Task: Provide the 2023 Victory Lane Racing Xfinity Series picks for the track "Sonoma Raceway".
Action: Mouse moved to (149, 318)
Screenshot: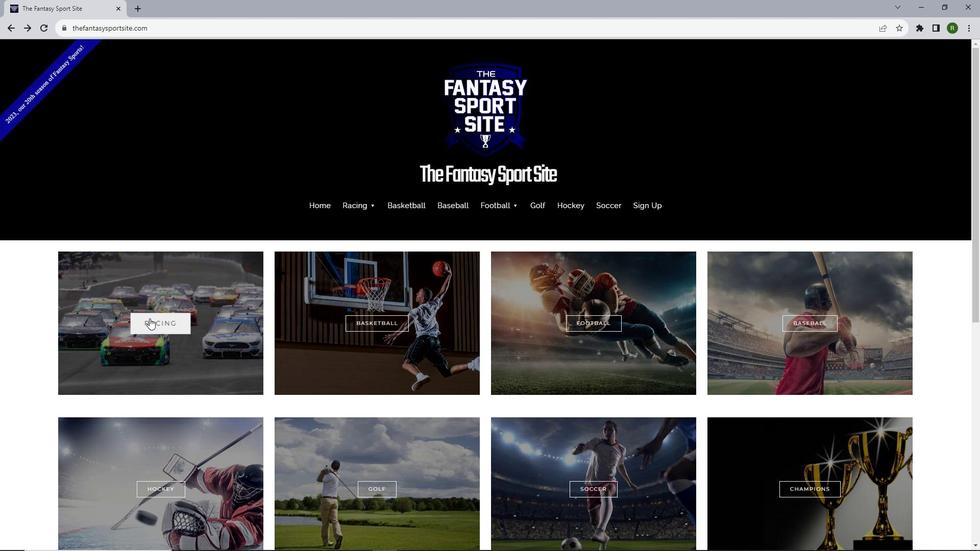 
Action: Mouse pressed left at (149, 318)
Screenshot: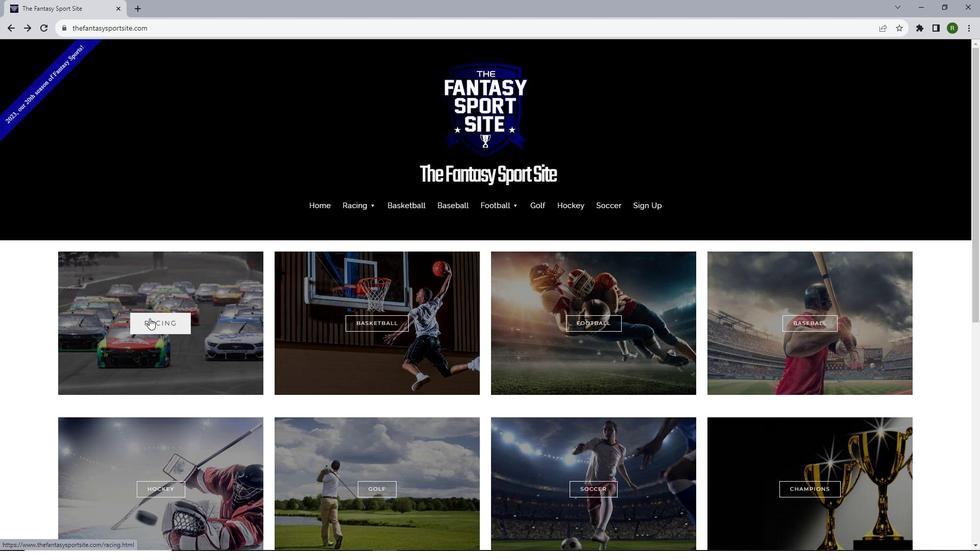 
Action: Mouse moved to (432, 353)
Screenshot: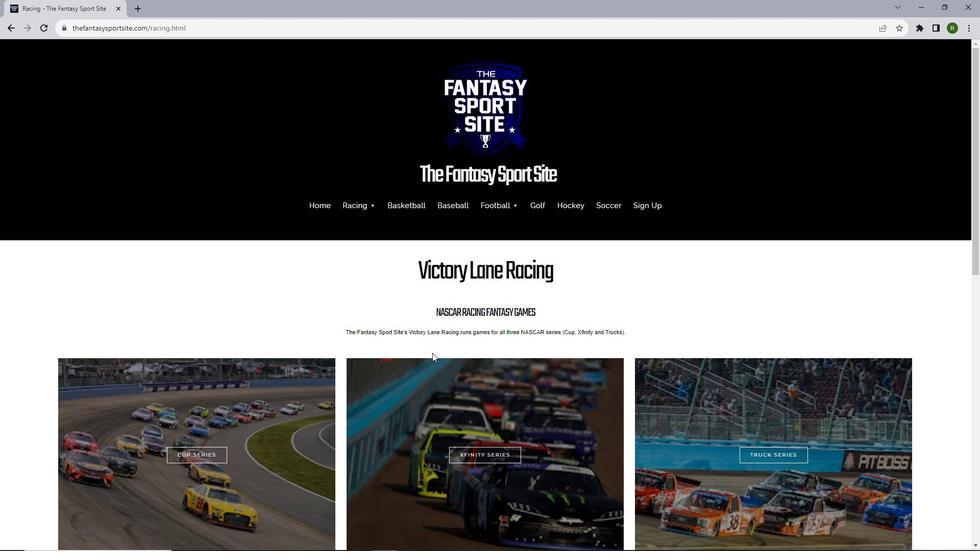 
Action: Mouse scrolled (432, 352) with delta (0, 0)
Screenshot: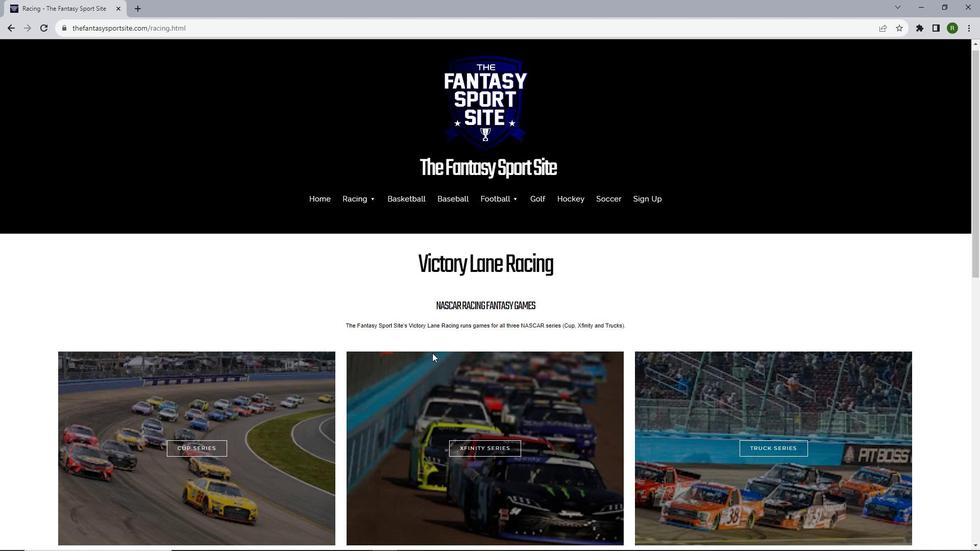 
Action: Mouse scrolled (432, 352) with delta (0, 0)
Screenshot: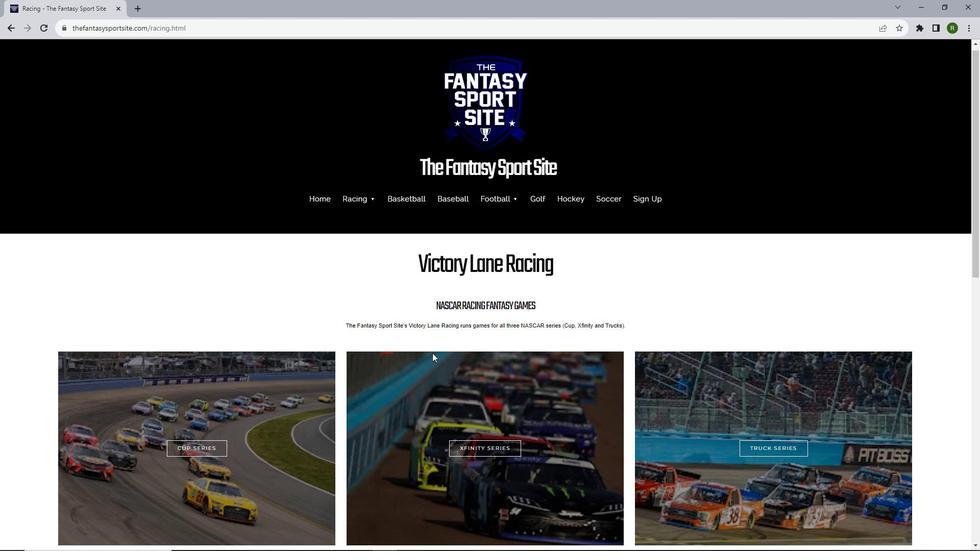 
Action: Mouse scrolled (432, 352) with delta (0, 0)
Screenshot: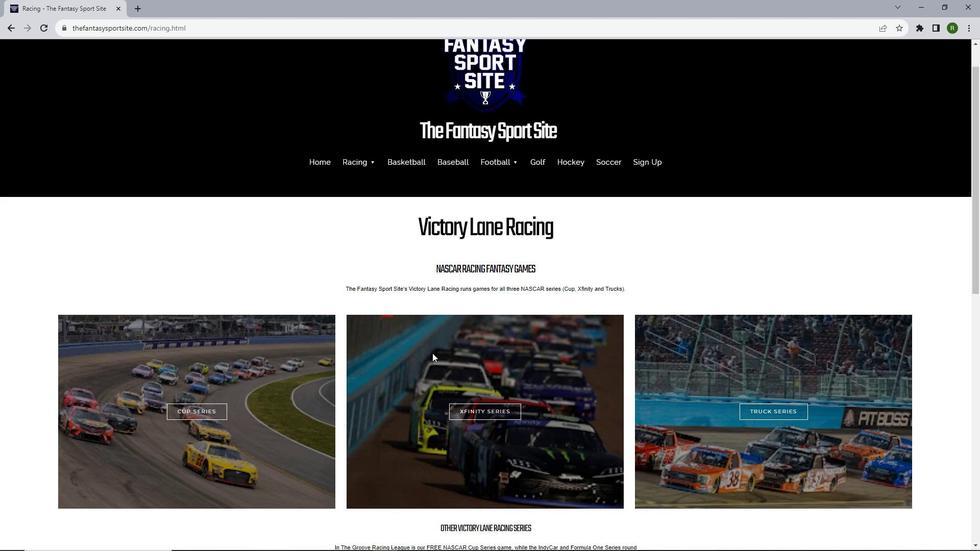 
Action: Mouse moved to (502, 295)
Screenshot: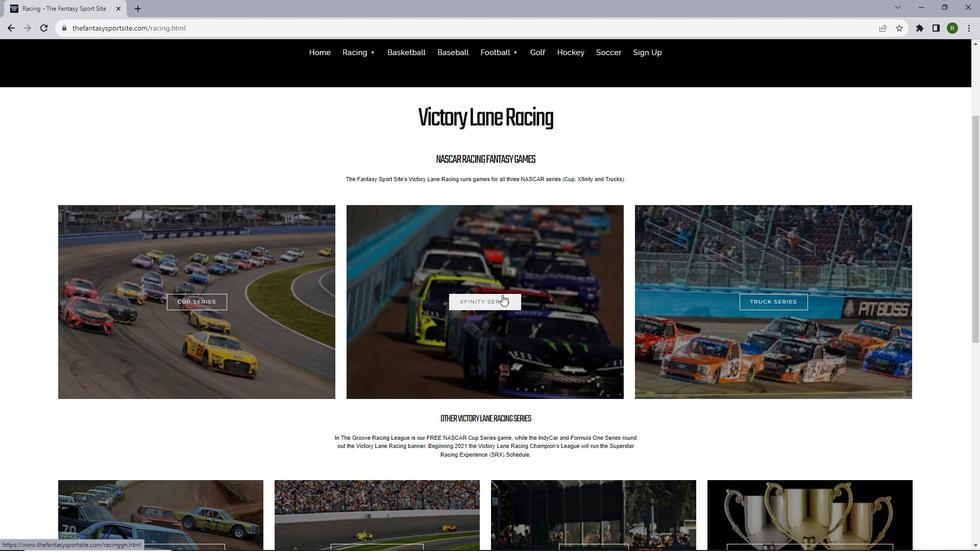 
Action: Mouse pressed left at (502, 295)
Screenshot: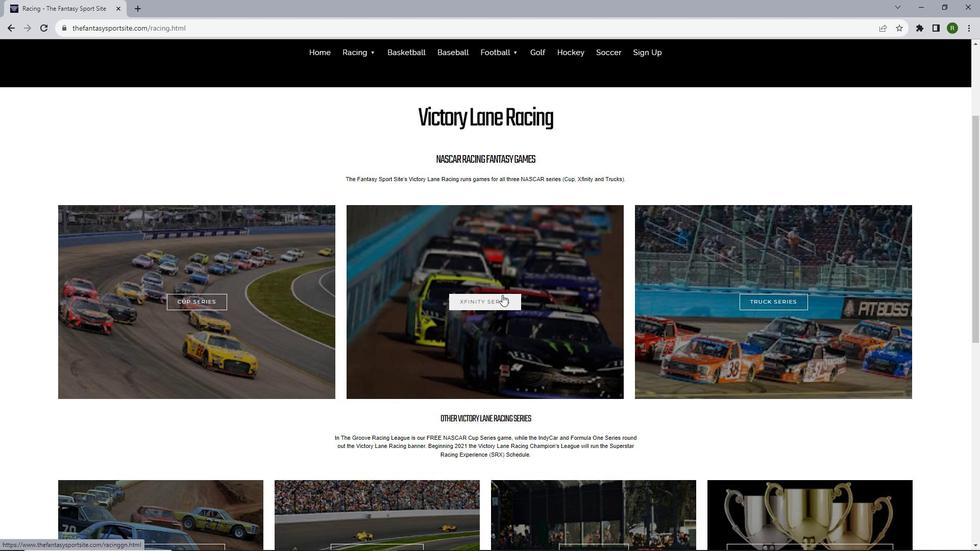 
Action: Mouse moved to (317, 238)
Screenshot: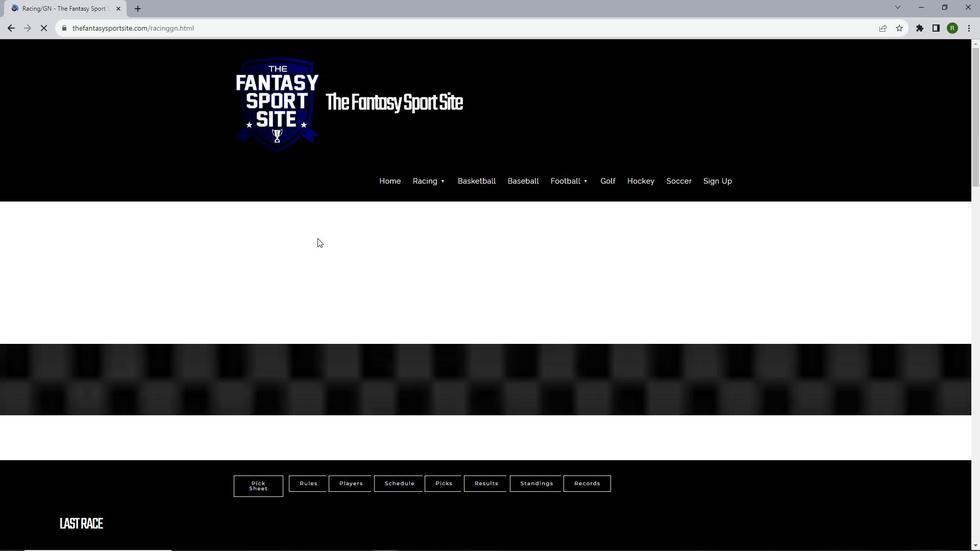 
Action: Mouse scrolled (317, 237) with delta (0, 0)
Screenshot: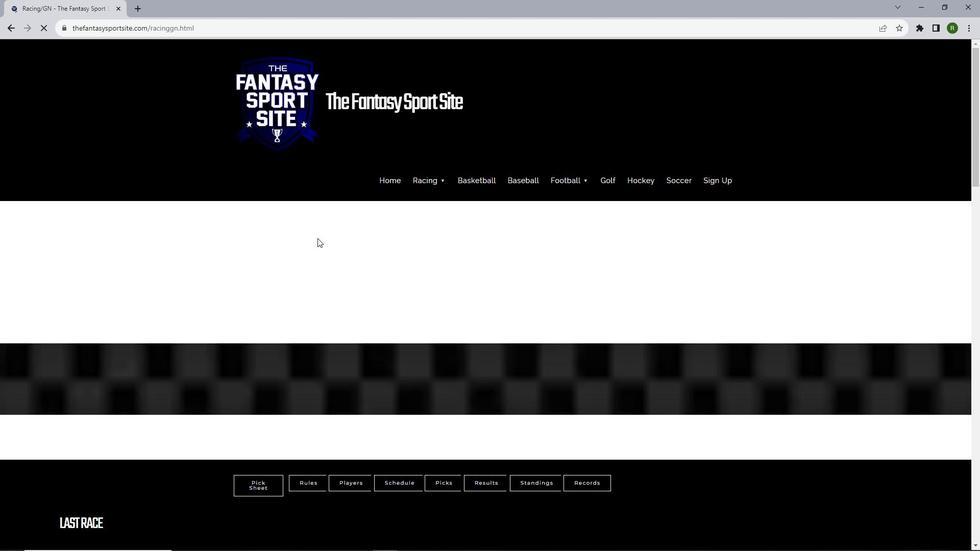 
Action: Mouse scrolled (317, 237) with delta (0, 0)
Screenshot: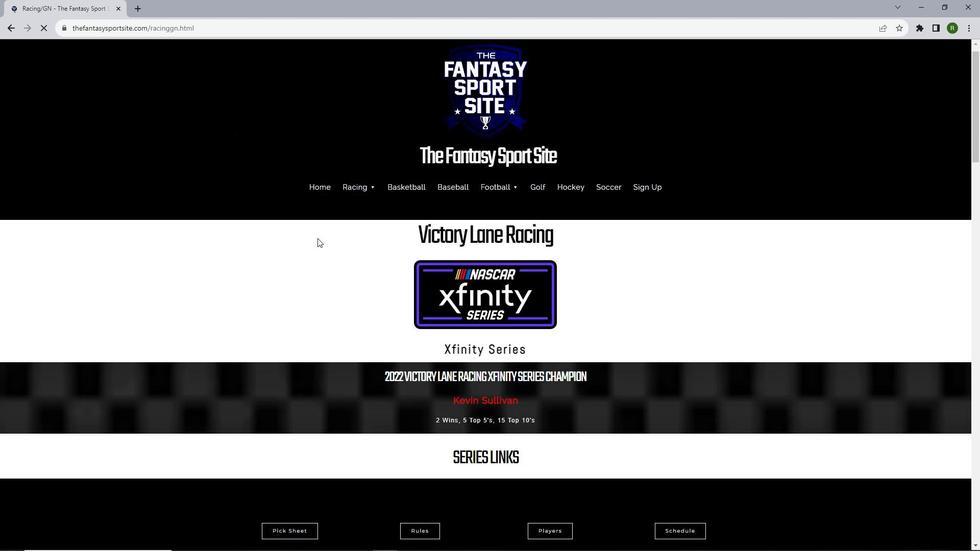 
Action: Mouse scrolled (317, 237) with delta (0, 0)
Screenshot: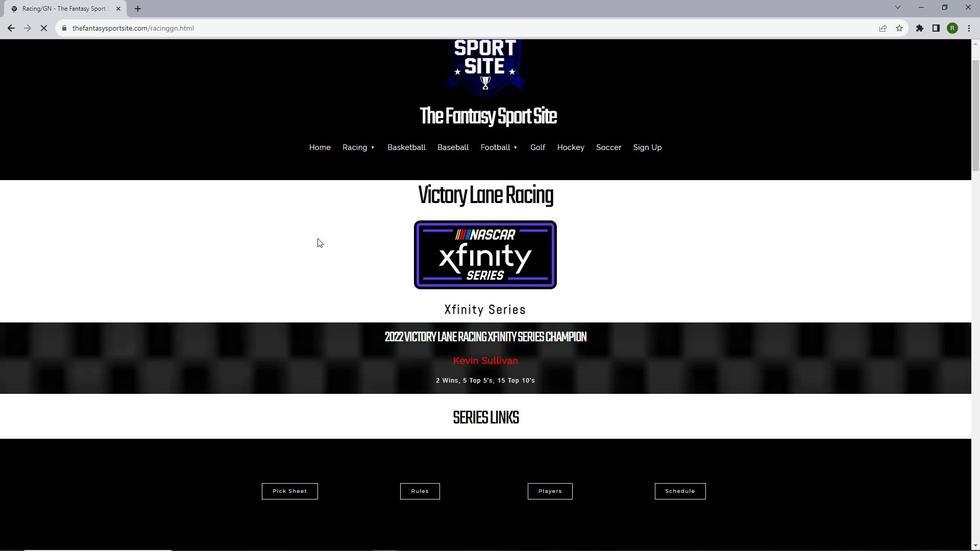 
Action: Mouse scrolled (317, 237) with delta (0, 0)
Screenshot: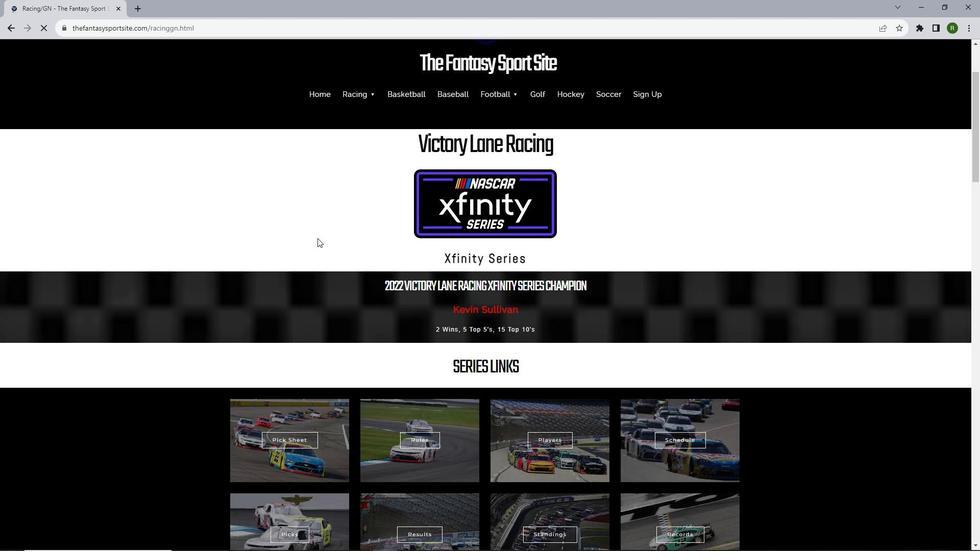 
Action: Mouse moved to (289, 449)
Screenshot: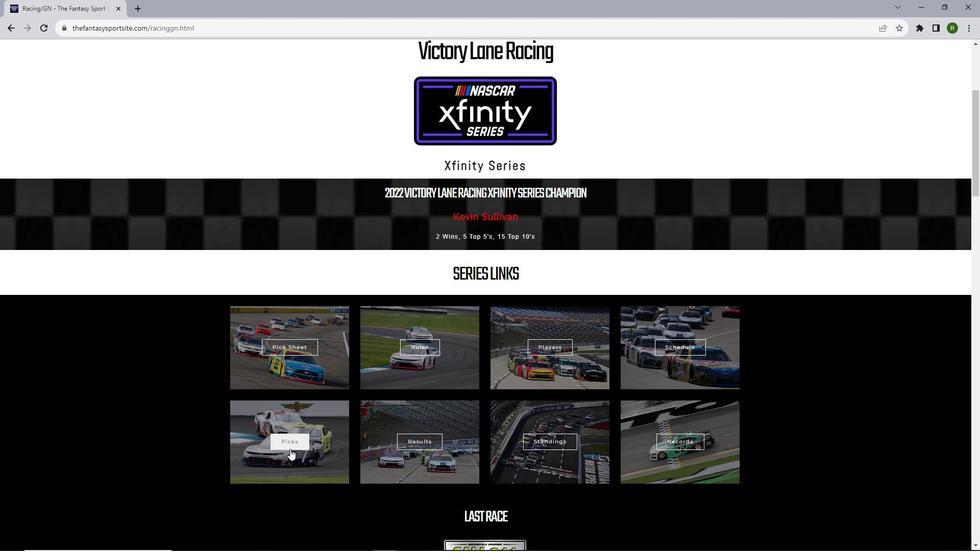
Action: Mouse pressed left at (289, 449)
Screenshot: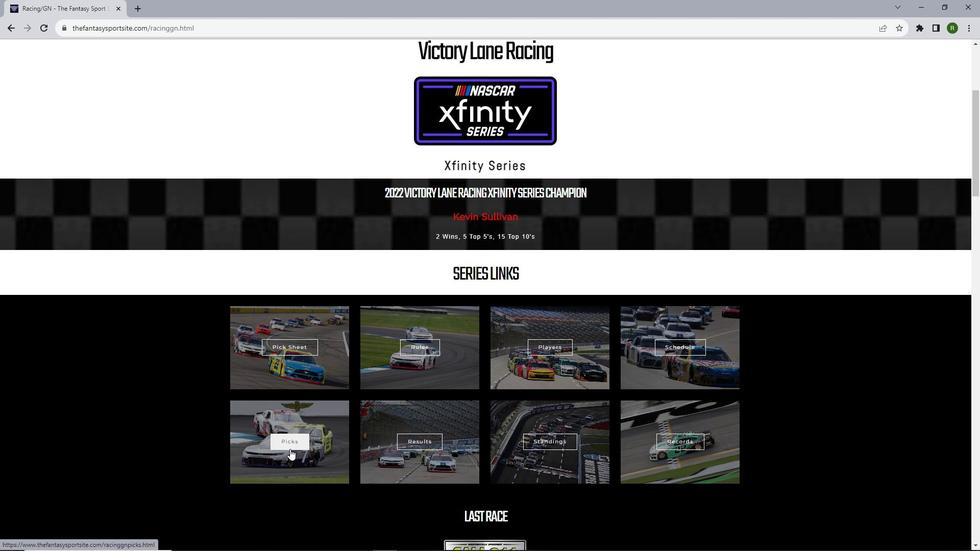
Action: Mouse moved to (282, 307)
Screenshot: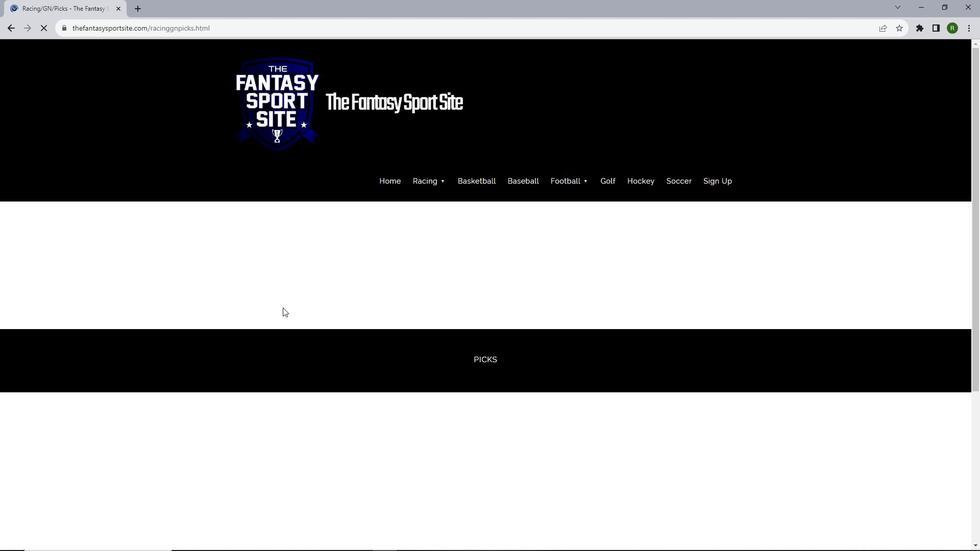 
Action: Mouse scrolled (282, 307) with delta (0, 0)
Screenshot: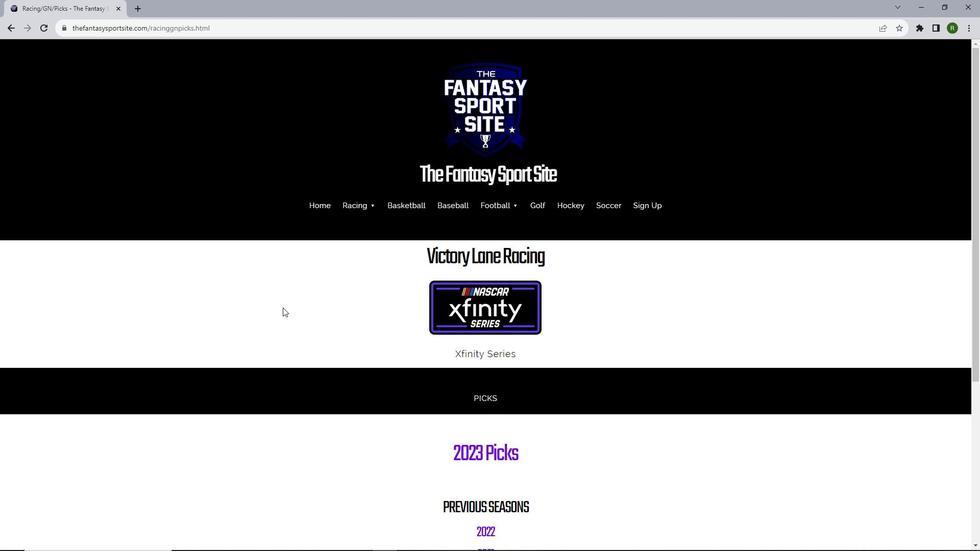 
Action: Mouse scrolled (282, 307) with delta (0, 0)
Screenshot: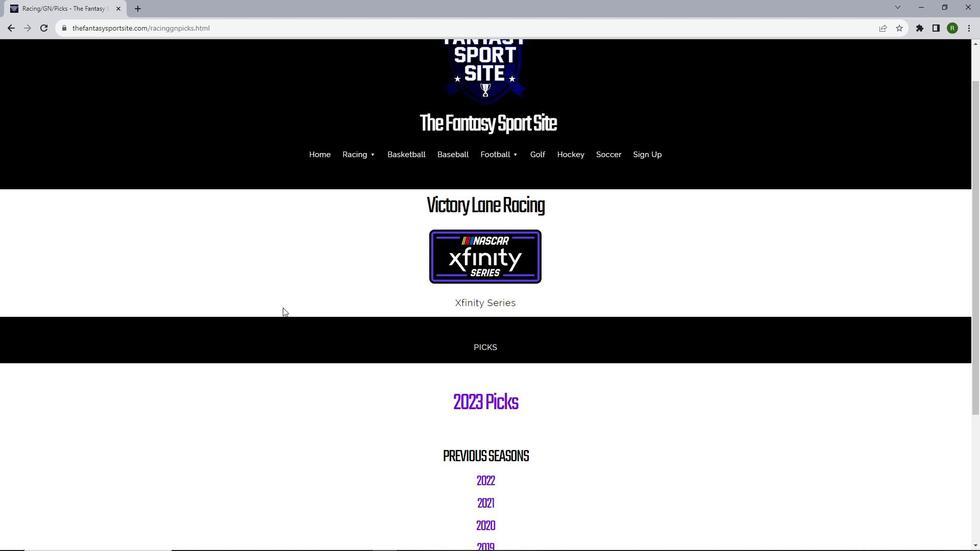 
Action: Mouse scrolled (282, 307) with delta (0, 0)
Screenshot: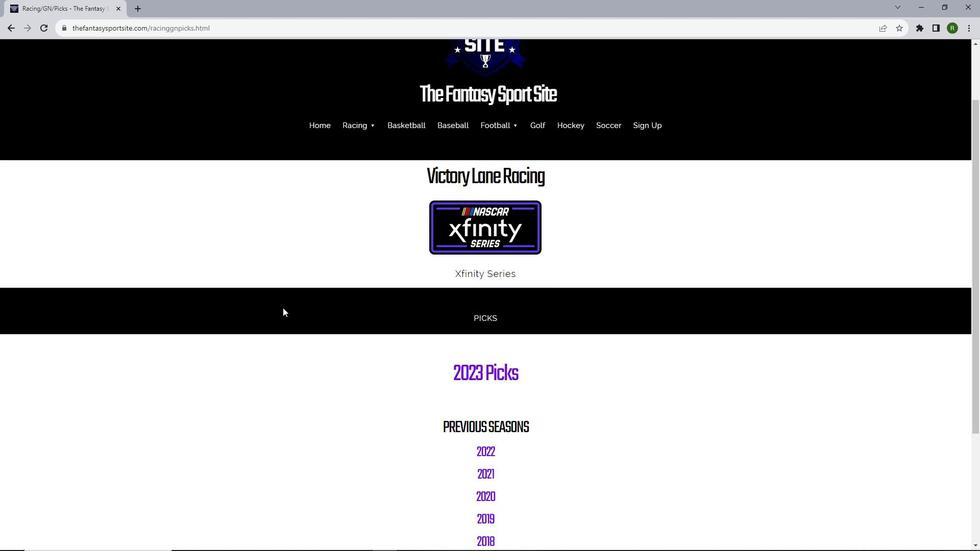 
Action: Mouse moved to (486, 302)
Screenshot: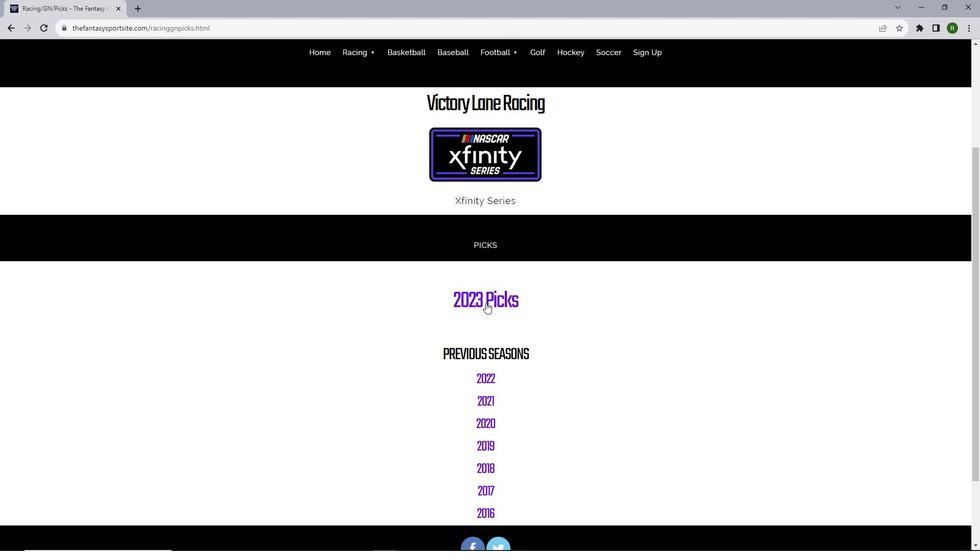 
Action: Mouse pressed left at (486, 302)
Screenshot: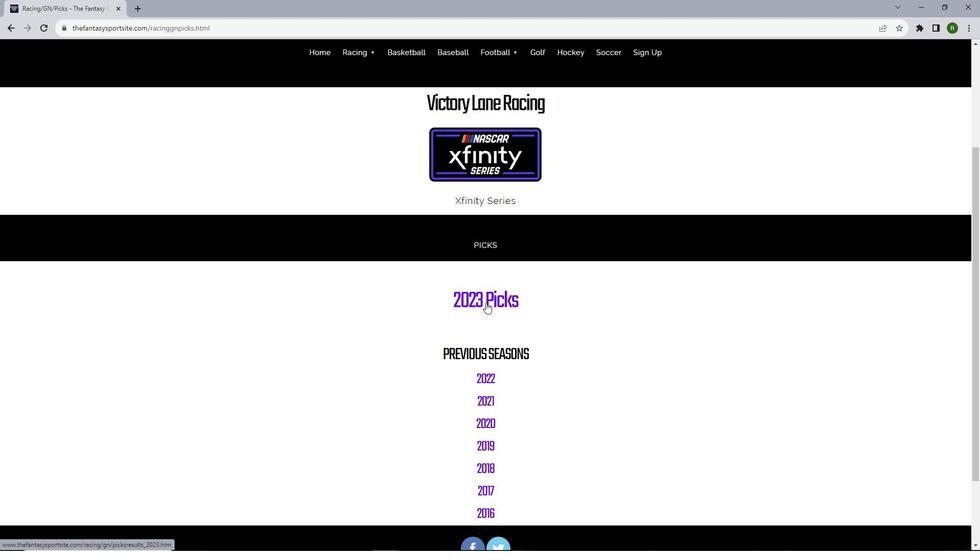 
Action: Mouse moved to (457, 129)
Screenshot: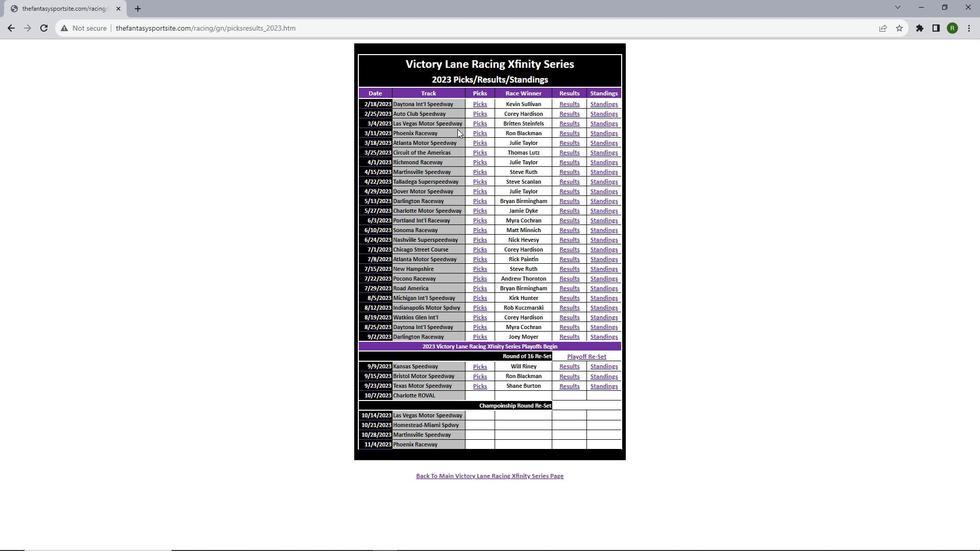
Action: Mouse scrolled (457, 128) with delta (0, 0)
Screenshot: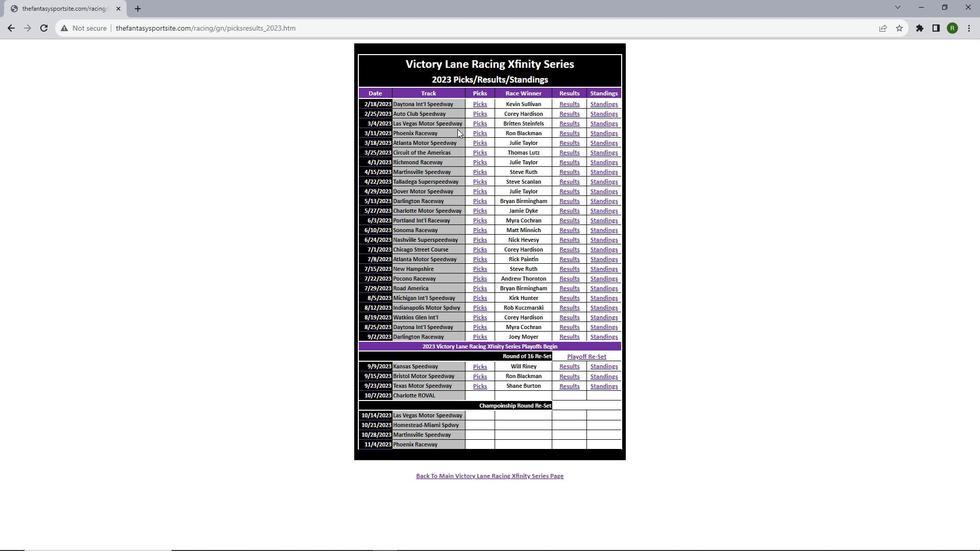 
Action: Mouse moved to (477, 230)
Screenshot: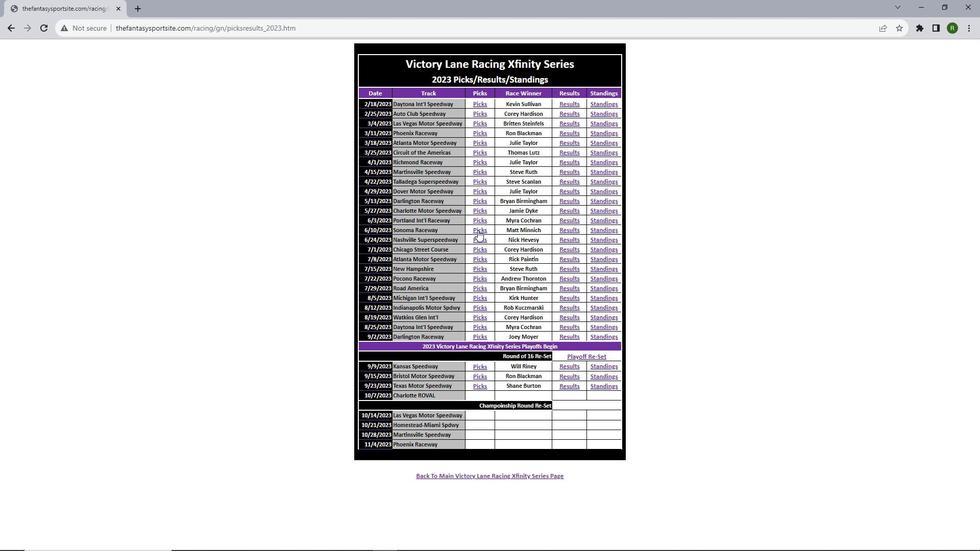 
Action: Mouse pressed left at (477, 230)
Screenshot: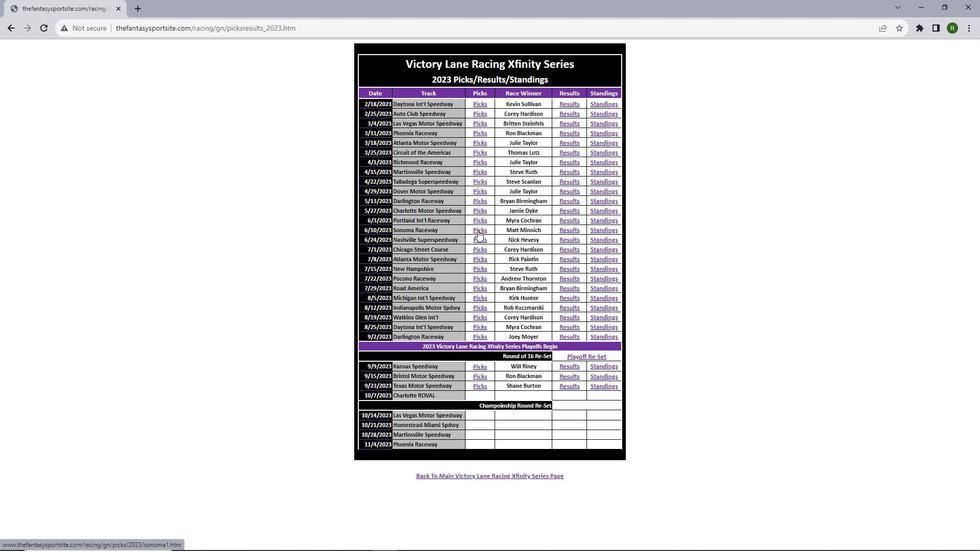 
Action: Mouse scrolled (477, 229) with delta (0, 0)
Screenshot: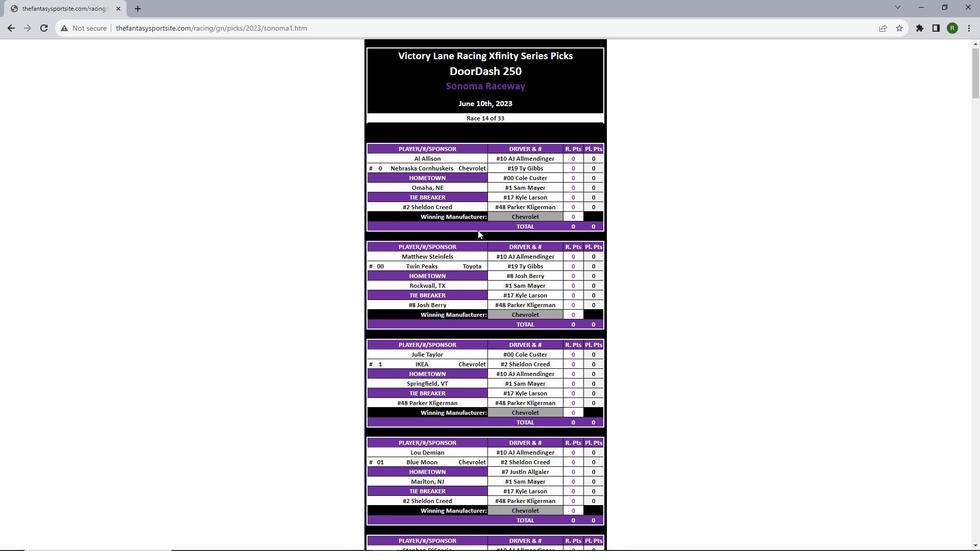 
Action: Mouse scrolled (477, 229) with delta (0, 0)
Screenshot: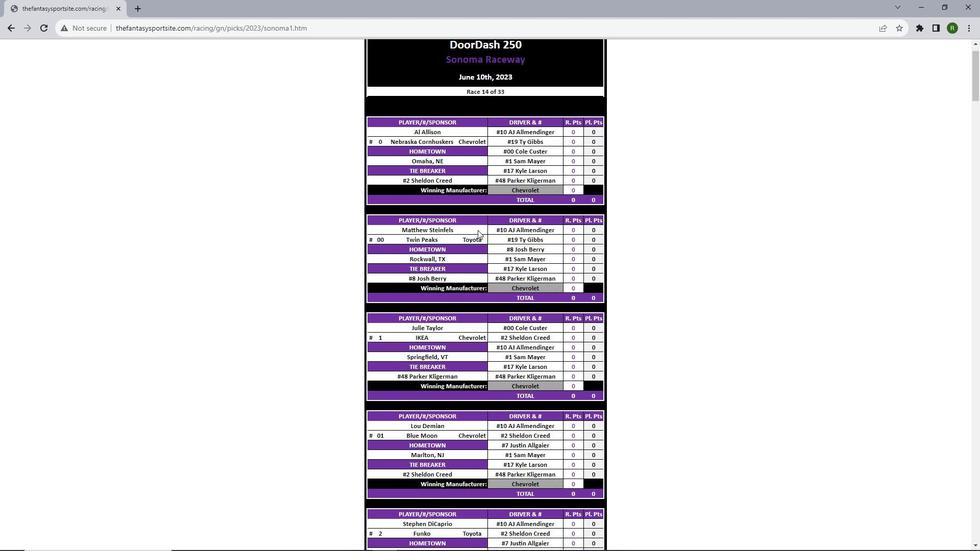 
Action: Mouse scrolled (477, 229) with delta (0, 0)
Screenshot: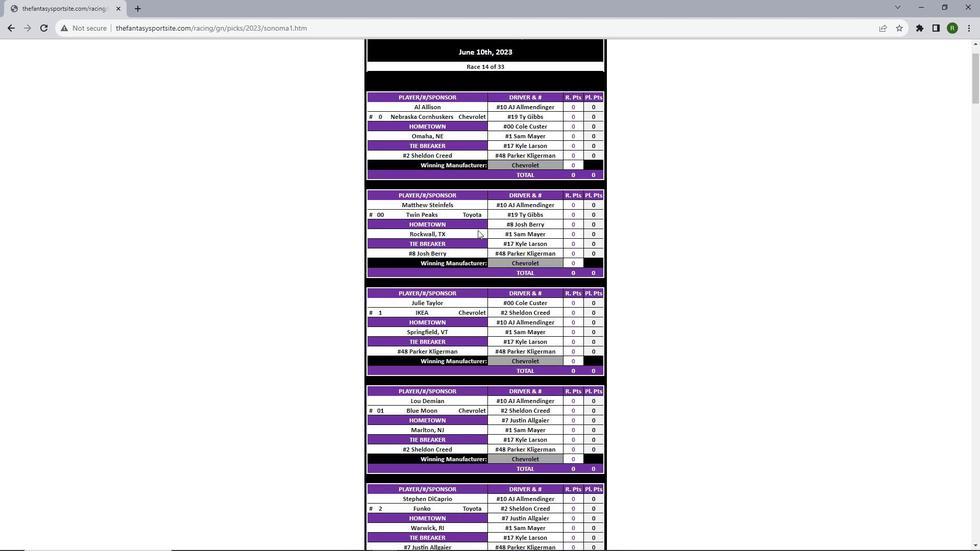 
Action: Mouse scrolled (477, 229) with delta (0, 0)
Screenshot: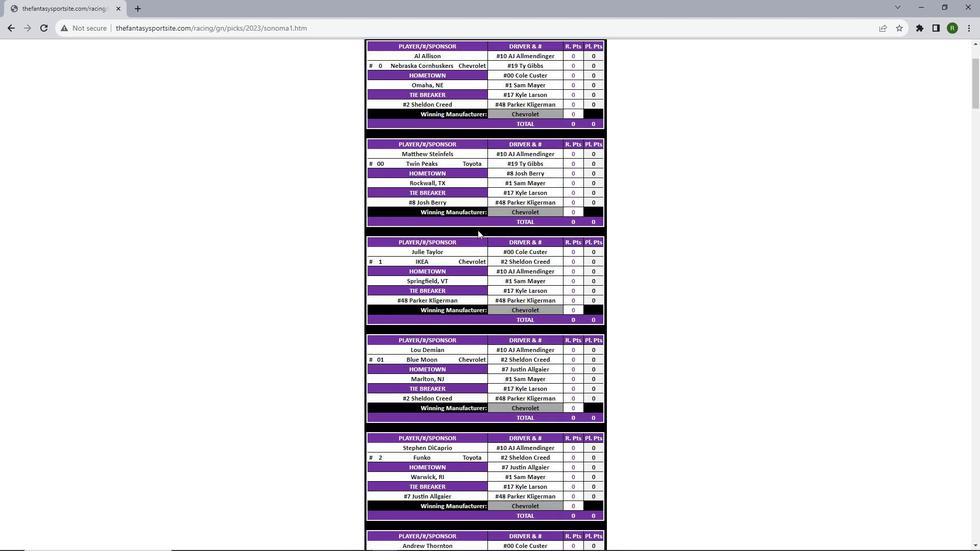 
Action: Mouse scrolled (477, 229) with delta (0, 0)
Screenshot: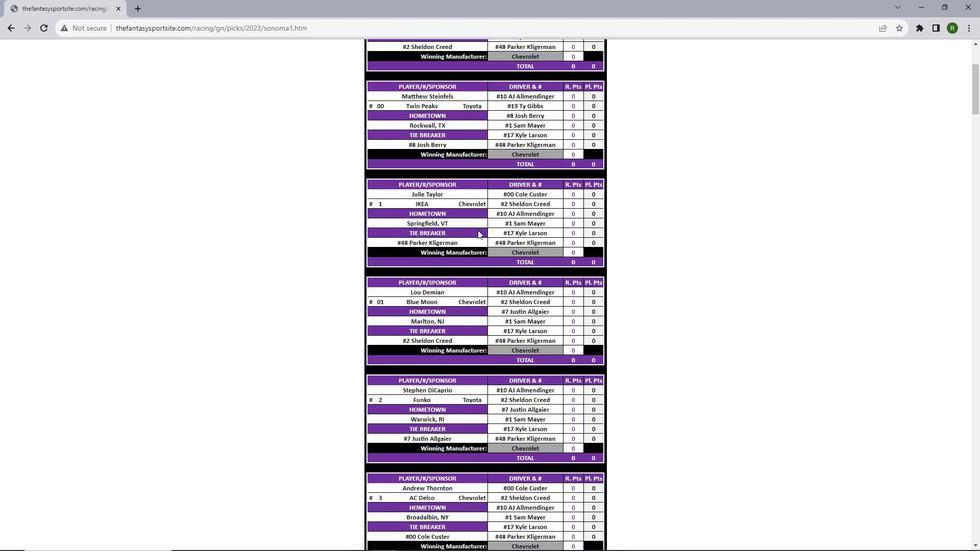 
Action: Mouse scrolled (477, 229) with delta (0, 0)
Screenshot: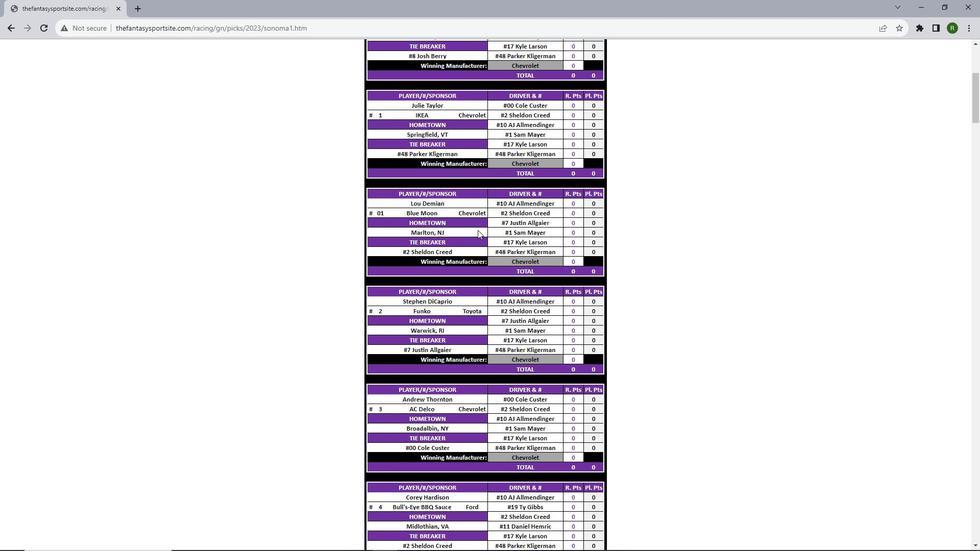 
Action: Mouse scrolled (477, 229) with delta (0, 0)
Screenshot: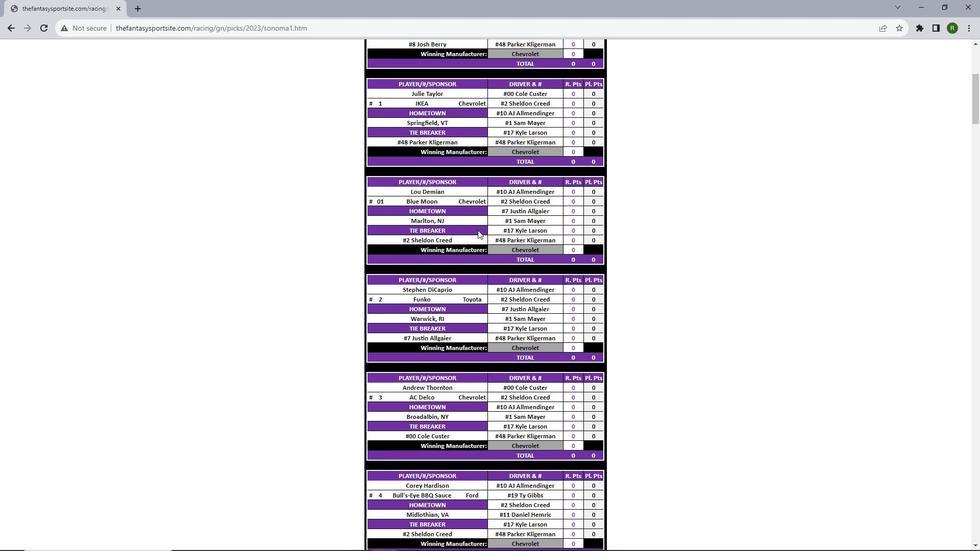 
Action: Mouse scrolled (477, 229) with delta (0, 0)
Screenshot: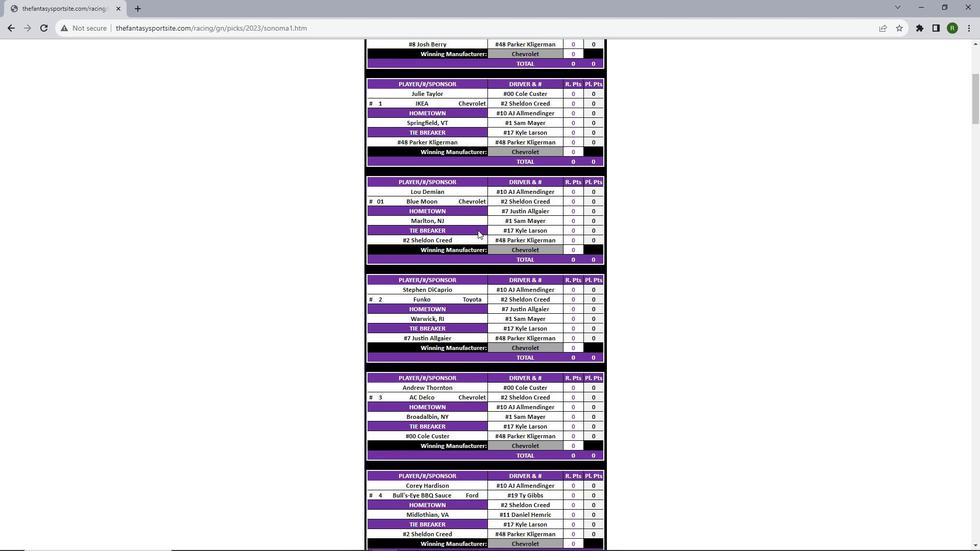 
Action: Mouse scrolled (477, 229) with delta (0, 0)
Screenshot: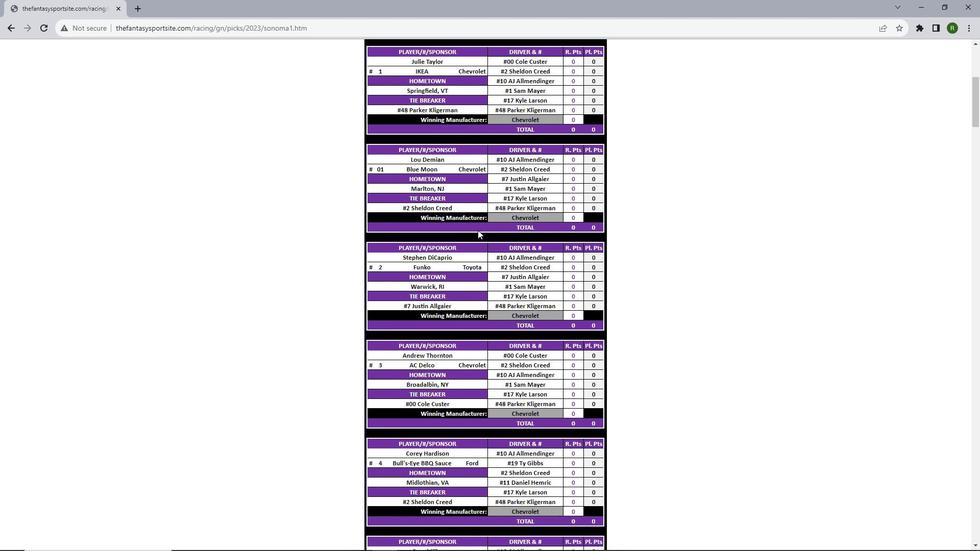 
Action: Mouse scrolled (477, 229) with delta (0, 0)
Screenshot: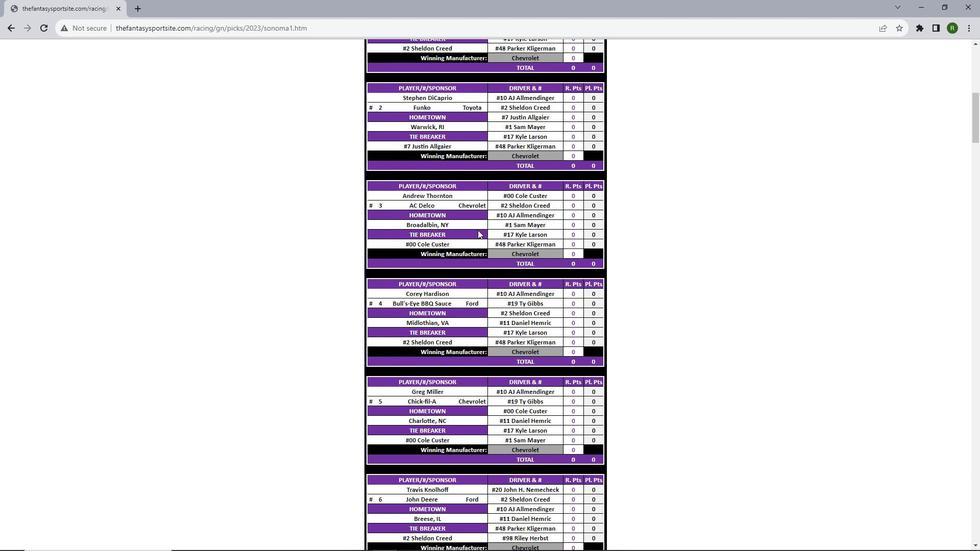 
Action: Mouse scrolled (477, 229) with delta (0, 0)
Screenshot: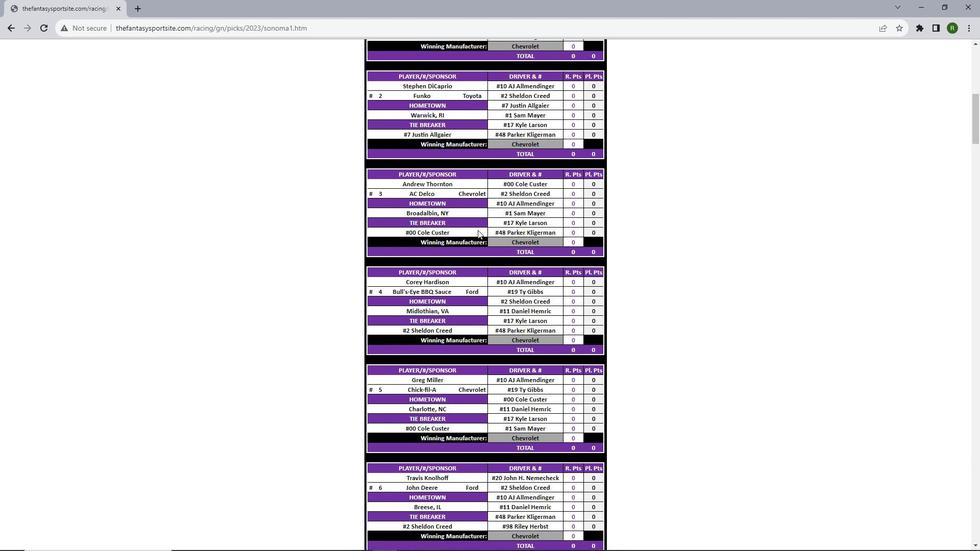 
Action: Mouse scrolled (477, 229) with delta (0, 0)
Screenshot: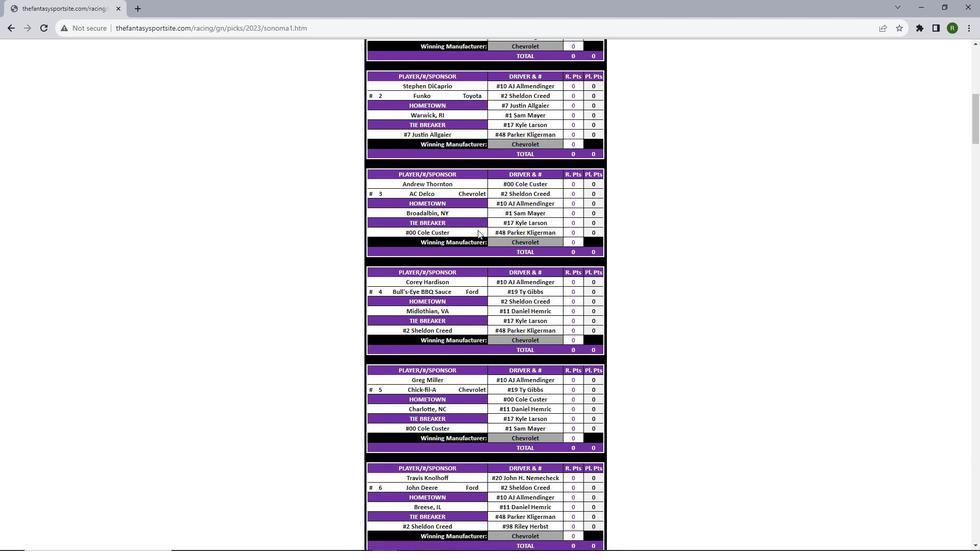 
Action: Mouse scrolled (477, 229) with delta (0, 0)
Screenshot: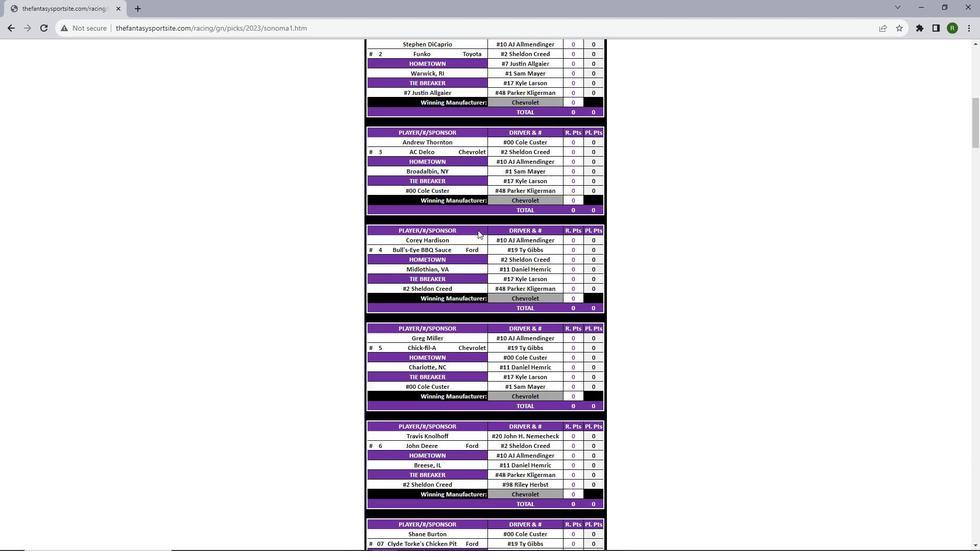 
Action: Mouse scrolled (477, 229) with delta (0, 0)
Screenshot: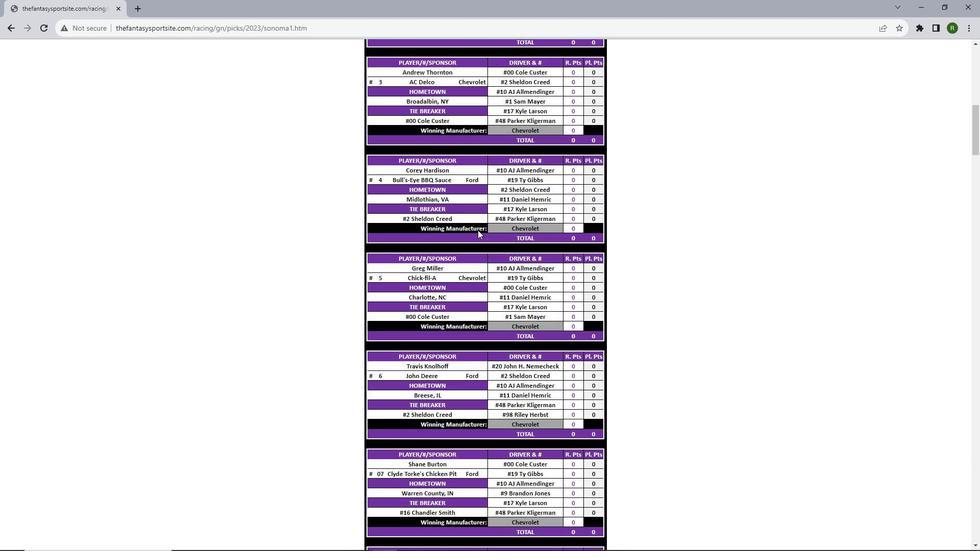 
Action: Mouse scrolled (477, 229) with delta (0, 0)
Screenshot: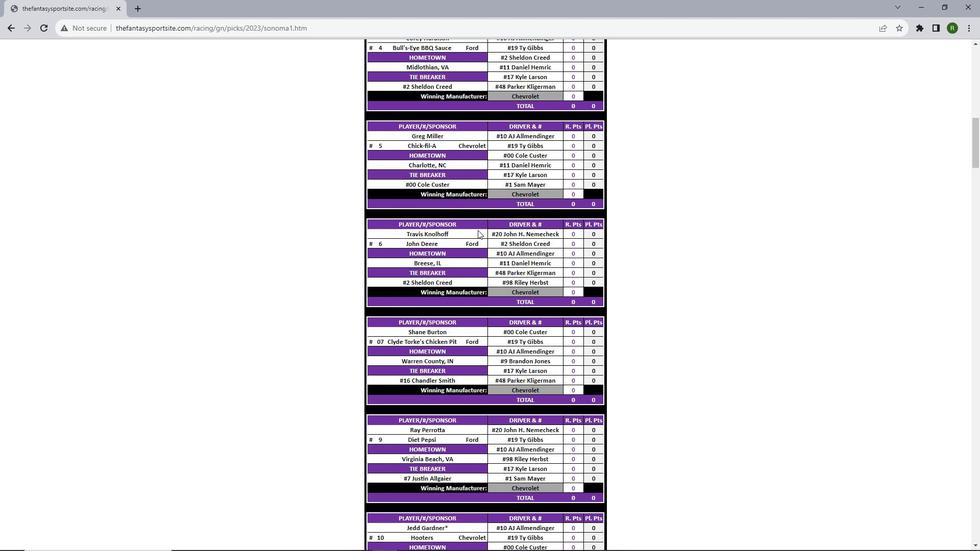 
Action: Mouse scrolled (477, 229) with delta (0, 0)
Screenshot: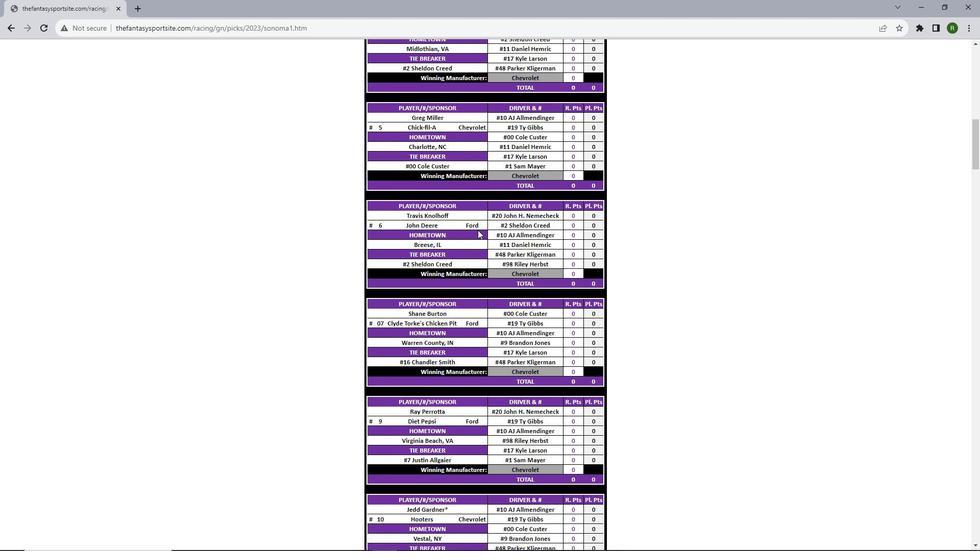
Action: Mouse scrolled (477, 229) with delta (0, 0)
Screenshot: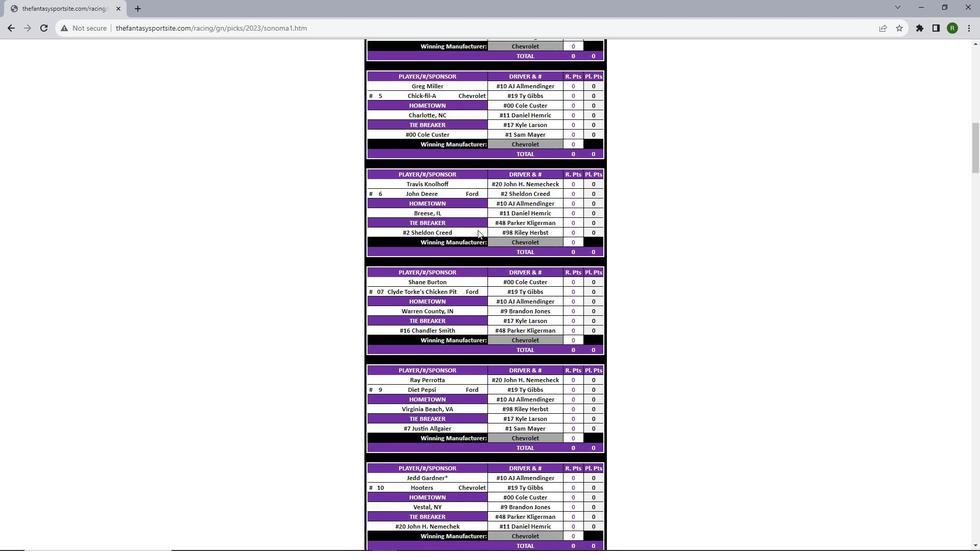 
Action: Mouse scrolled (477, 229) with delta (0, 0)
Screenshot: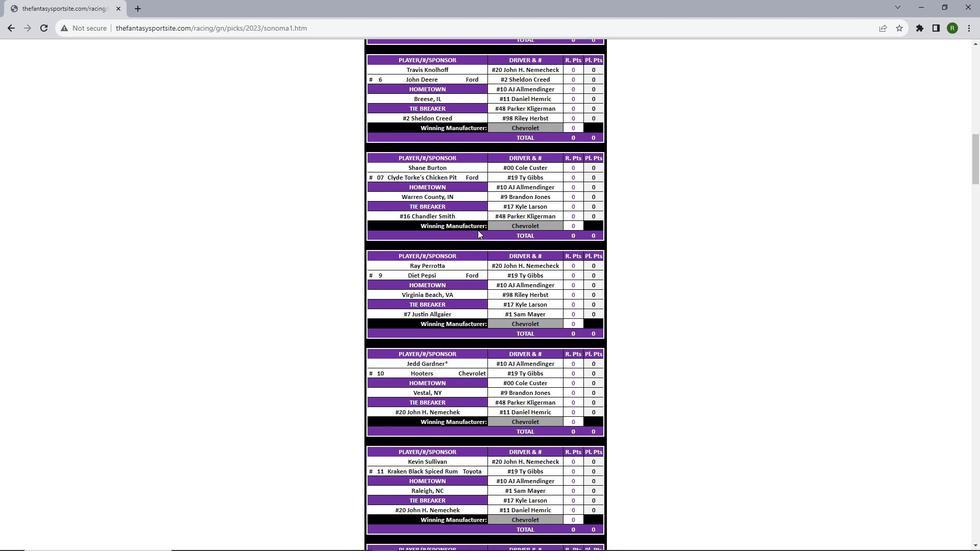 
Action: Mouse scrolled (477, 229) with delta (0, 0)
Screenshot: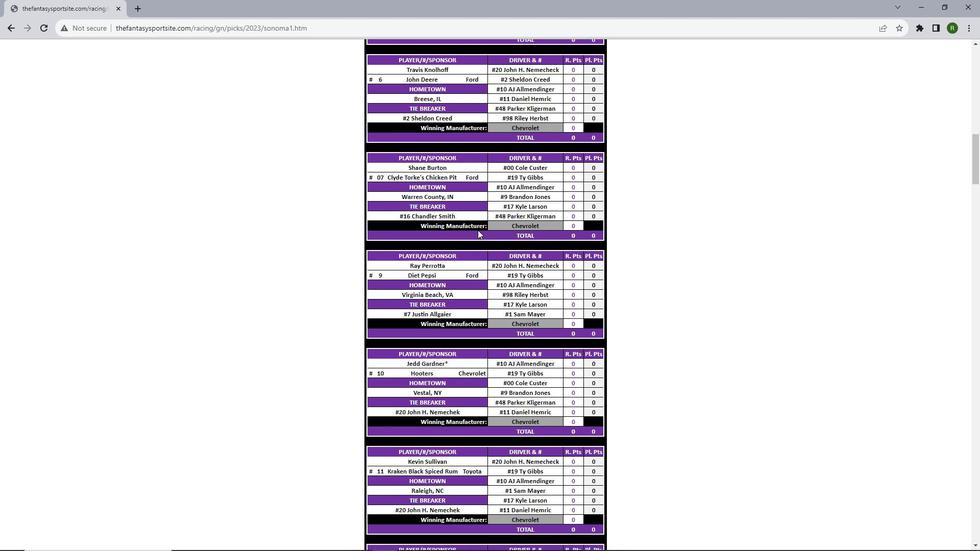 
Action: Mouse scrolled (477, 229) with delta (0, 0)
Screenshot: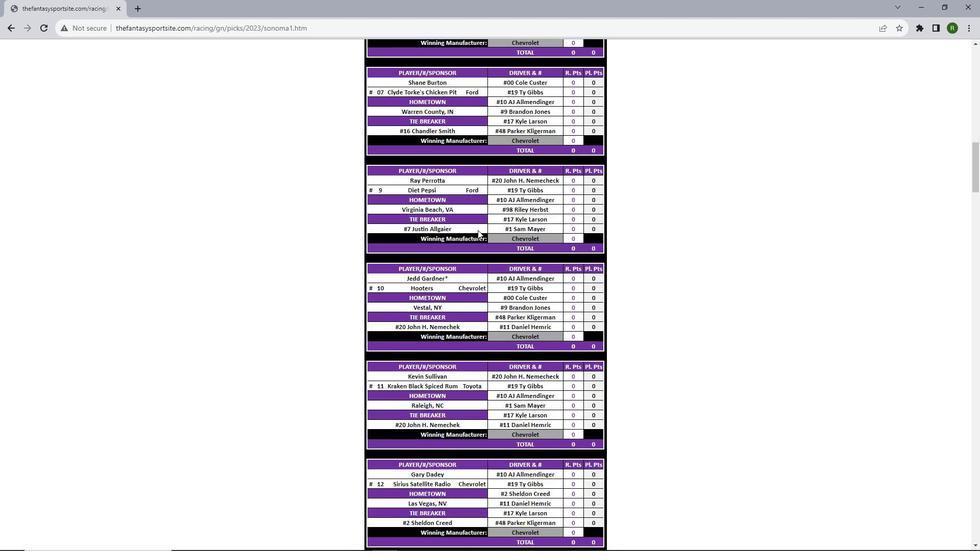
Action: Mouse scrolled (477, 229) with delta (0, 0)
Screenshot: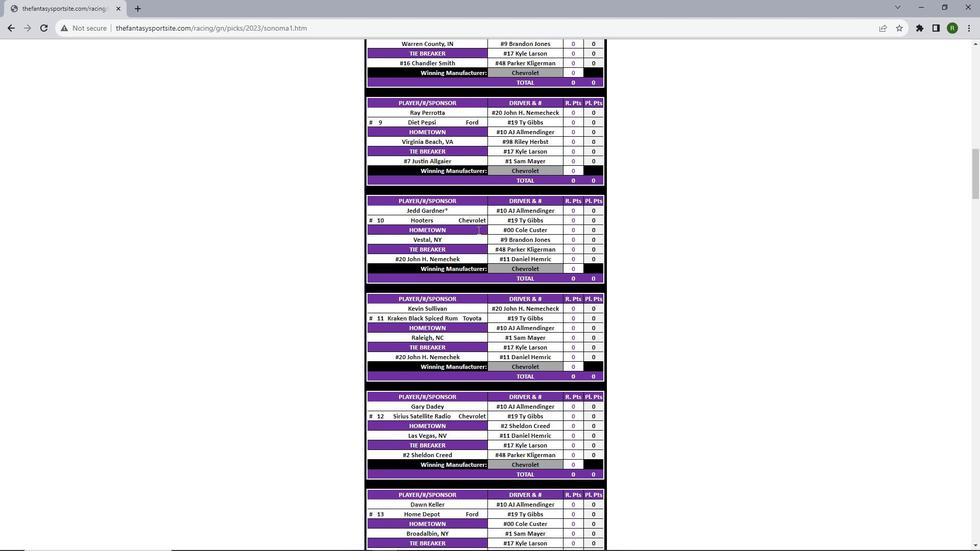 
Action: Mouse scrolled (477, 229) with delta (0, 0)
Screenshot: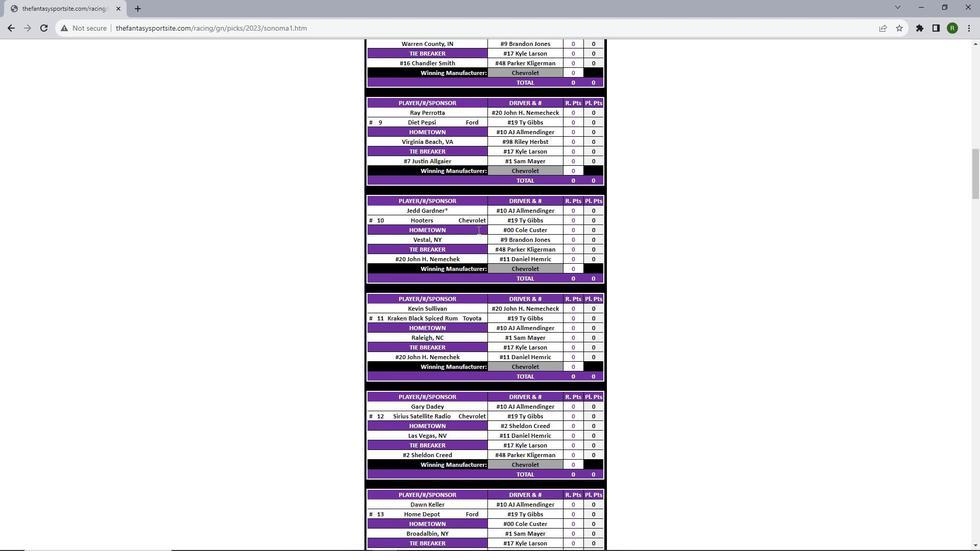 
Action: Mouse scrolled (477, 229) with delta (0, 0)
Screenshot: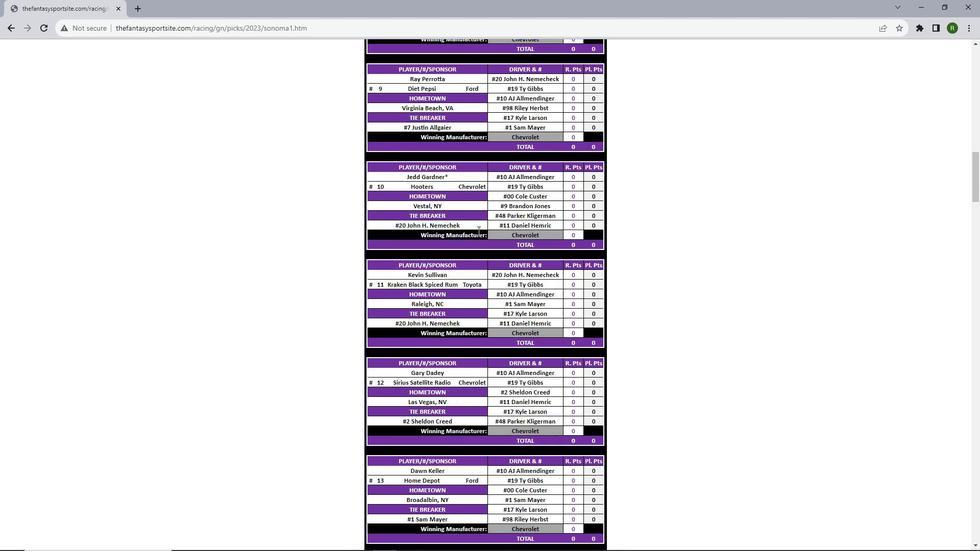 
Action: Mouse scrolled (477, 229) with delta (0, 0)
Screenshot: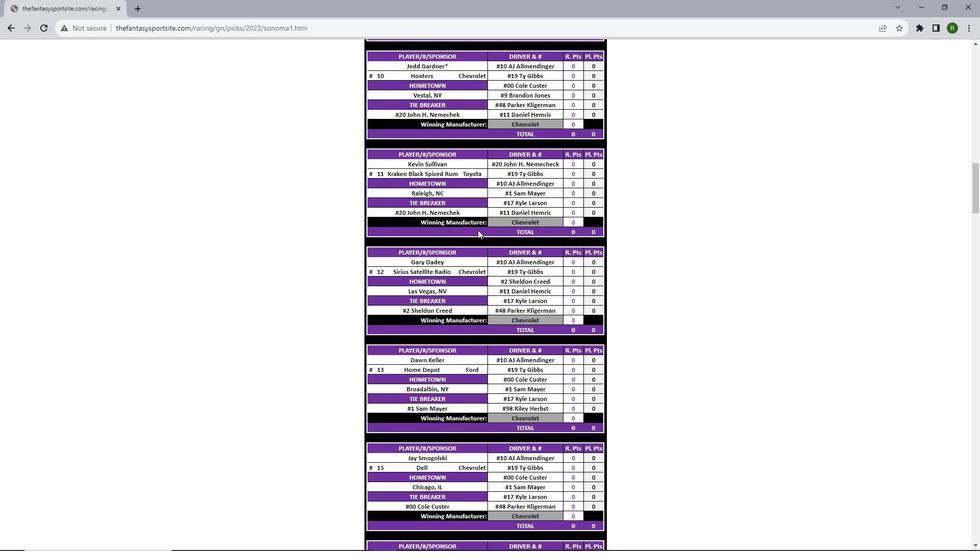 
Action: Mouse scrolled (477, 229) with delta (0, 0)
Screenshot: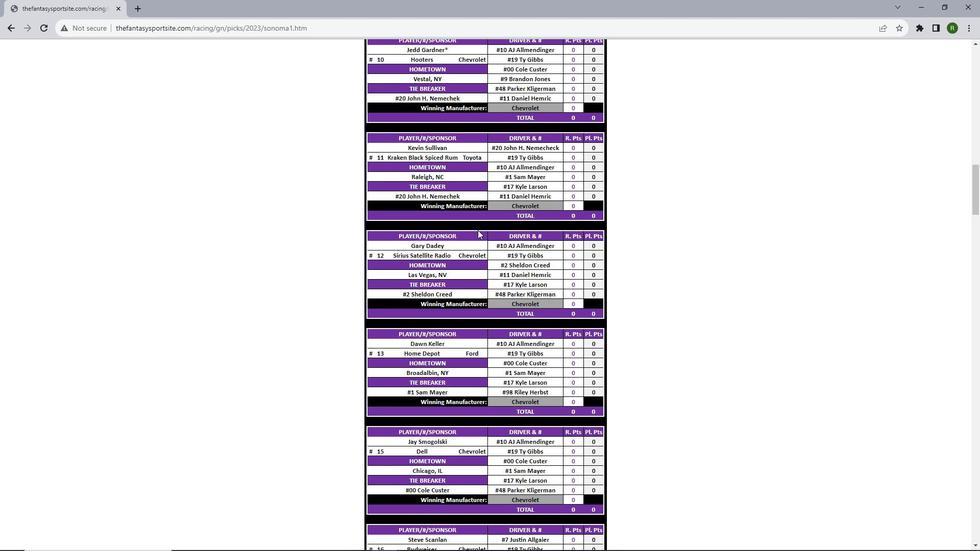 
Action: Mouse scrolled (477, 229) with delta (0, 0)
Screenshot: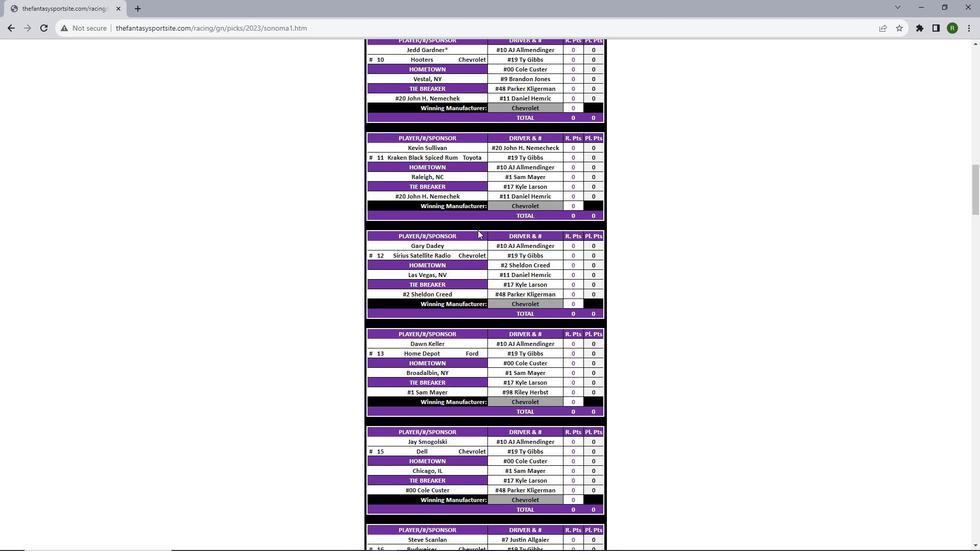 
Action: Mouse scrolled (477, 229) with delta (0, 0)
Screenshot: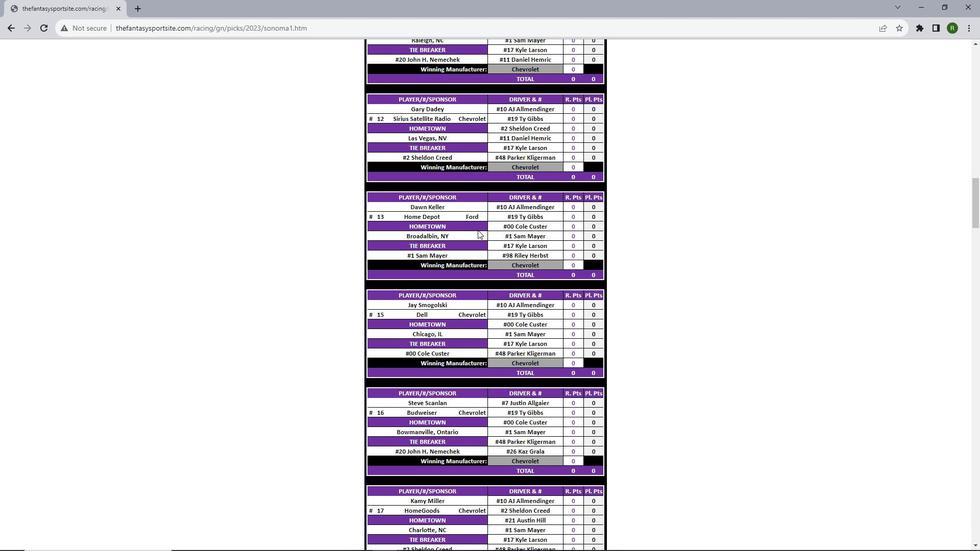 
Action: Mouse scrolled (477, 229) with delta (0, 0)
Screenshot: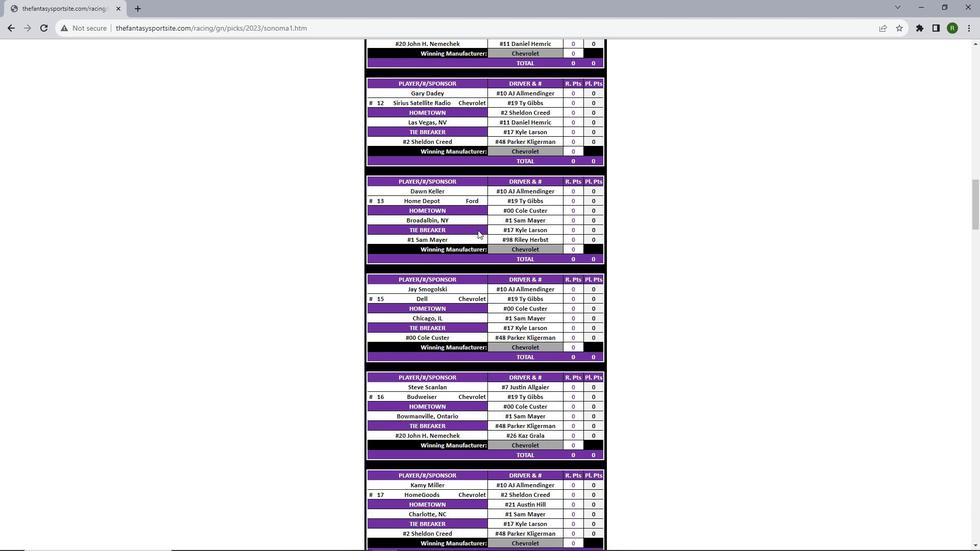 
Action: Mouse scrolled (477, 229) with delta (0, 0)
Screenshot: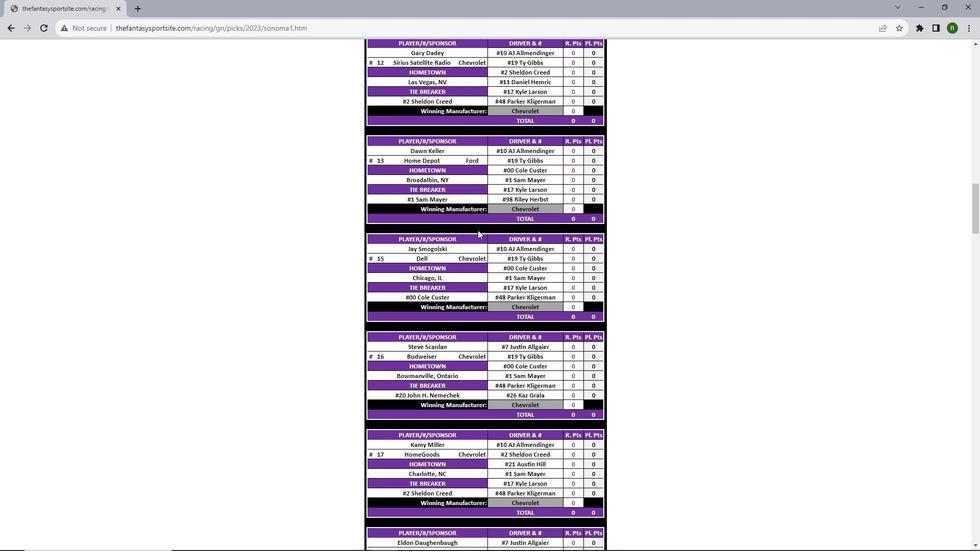 
Action: Mouse scrolled (477, 229) with delta (0, 0)
Screenshot: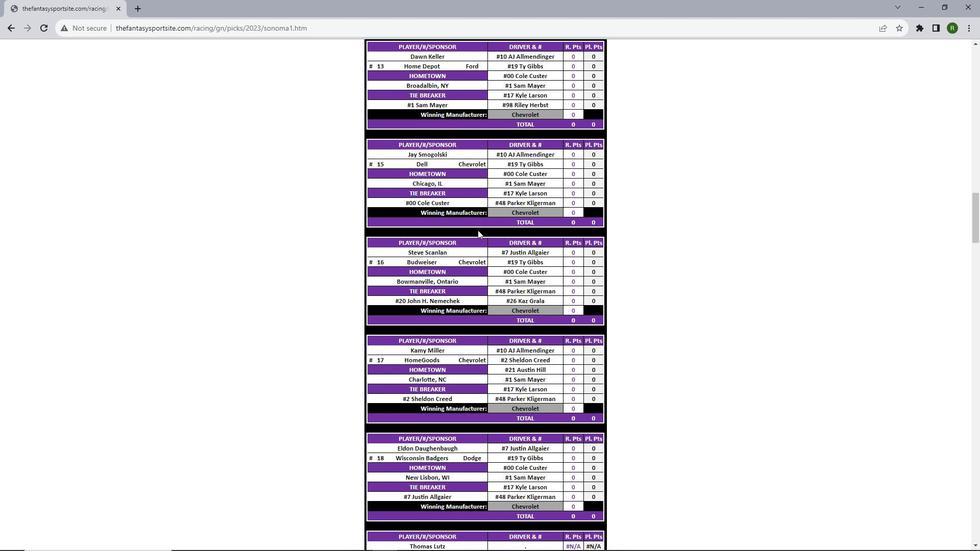 
Action: Mouse scrolled (477, 229) with delta (0, 0)
Screenshot: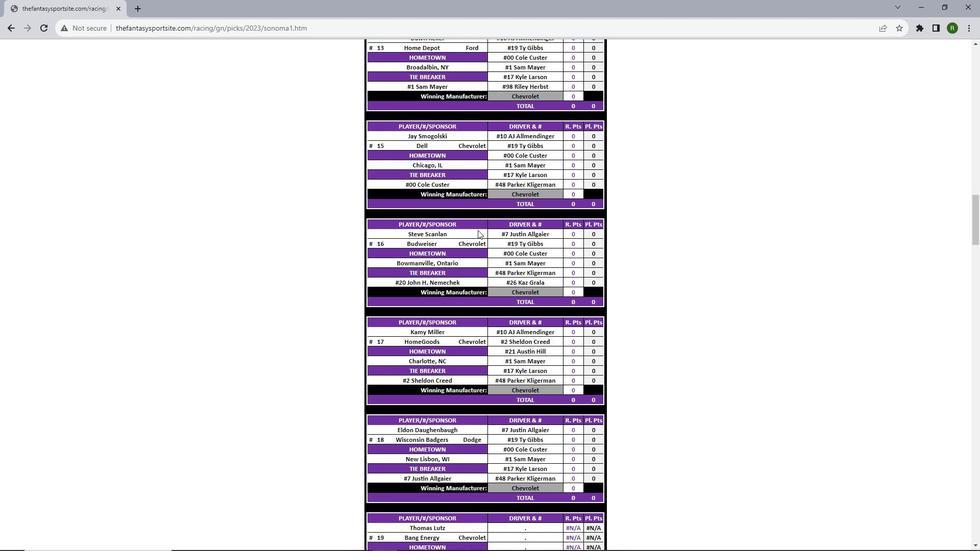 
Action: Mouse scrolled (477, 229) with delta (0, 0)
Screenshot: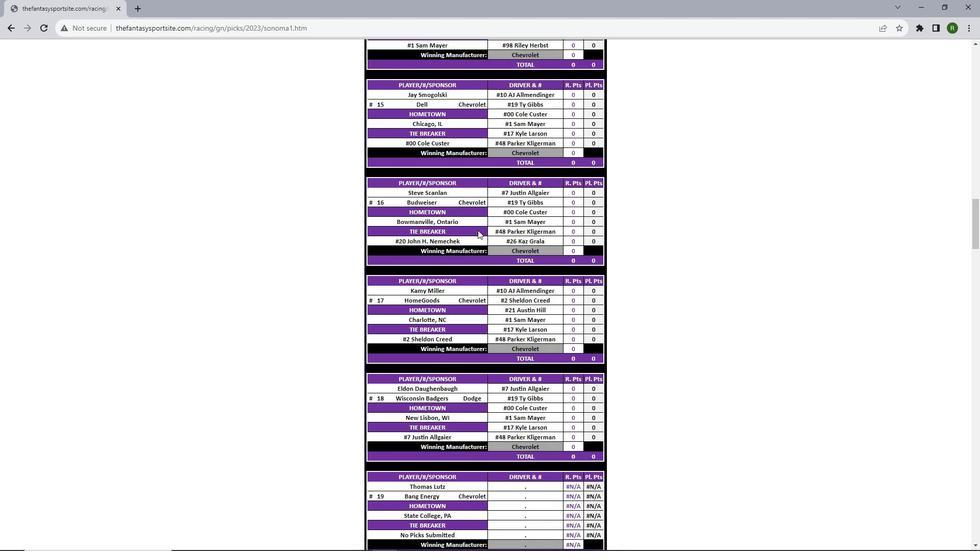 
Action: Mouse scrolled (477, 229) with delta (0, 0)
Screenshot: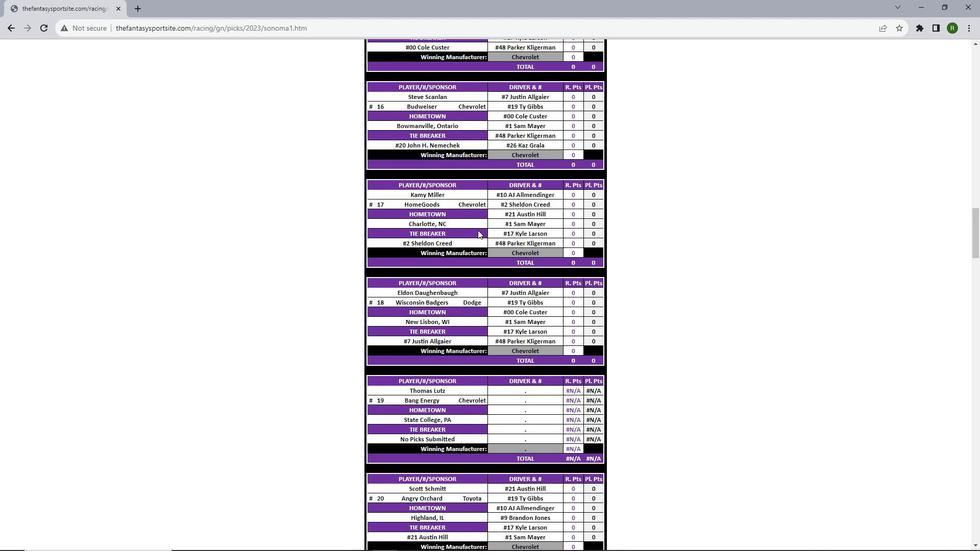 
Action: Mouse scrolled (477, 229) with delta (0, 0)
Screenshot: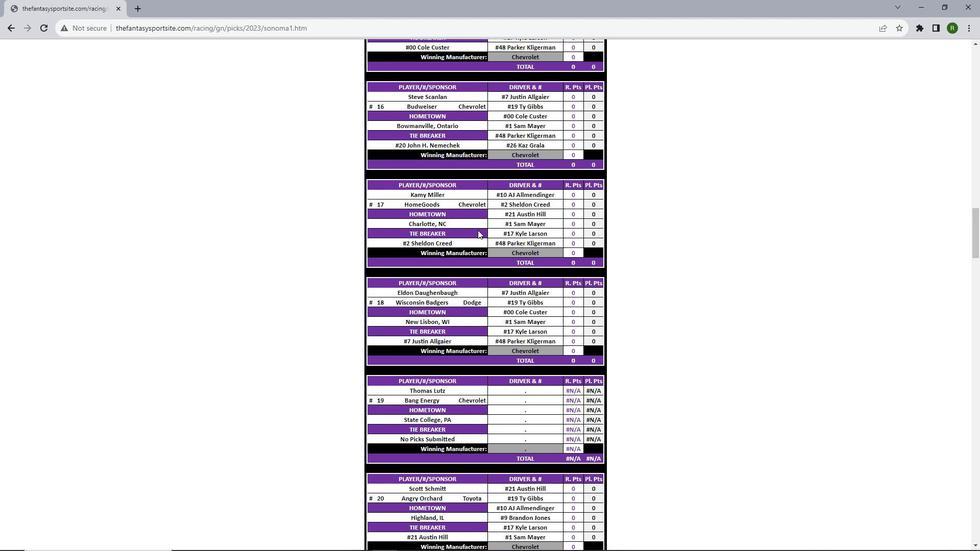 
Action: Mouse scrolled (477, 229) with delta (0, 0)
Screenshot: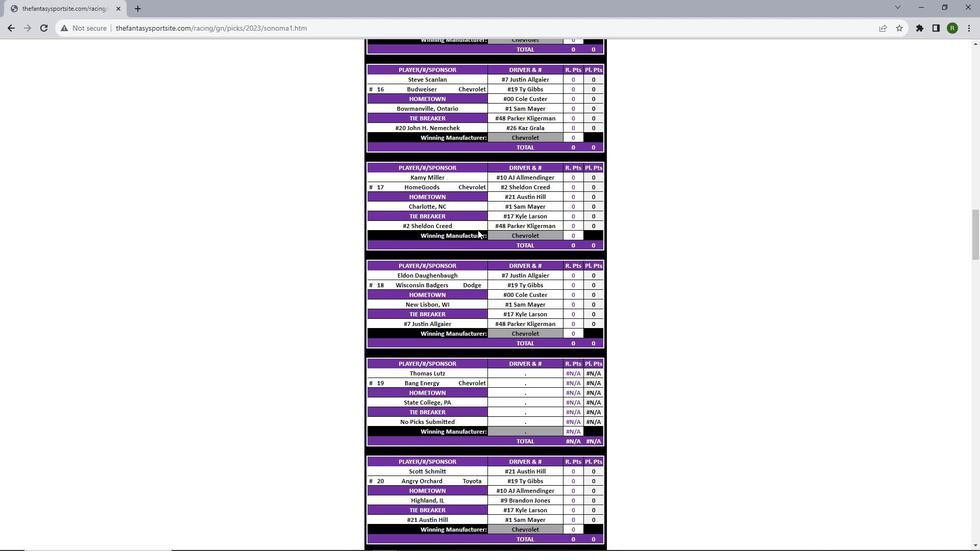 
Action: Mouse scrolled (477, 229) with delta (0, 0)
Screenshot: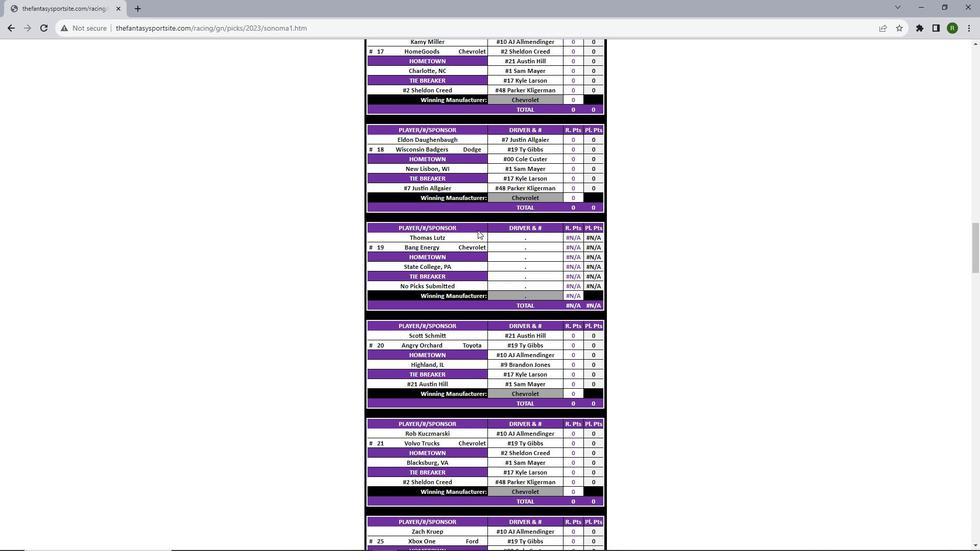 
Action: Mouse scrolled (477, 229) with delta (0, 0)
Screenshot: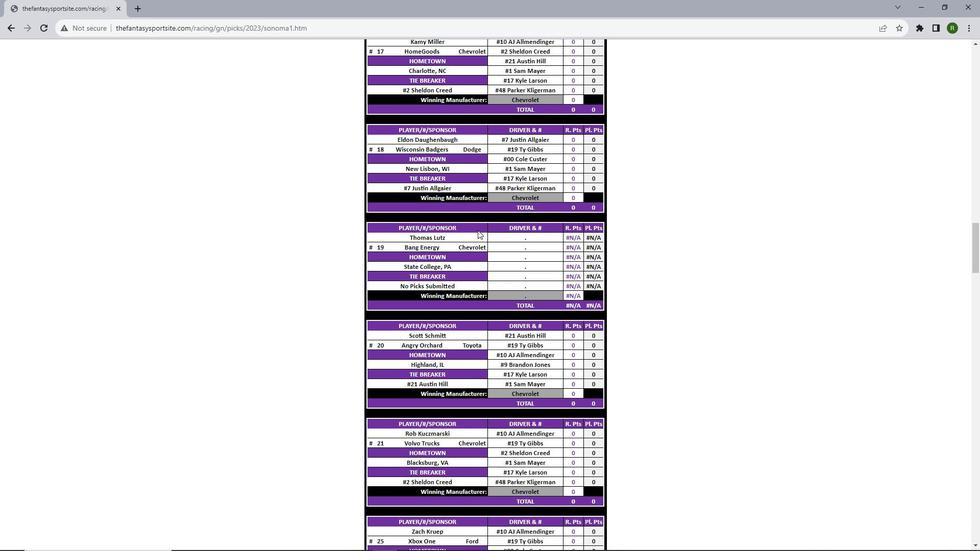 
Action: Mouse scrolled (477, 229) with delta (0, 0)
Screenshot: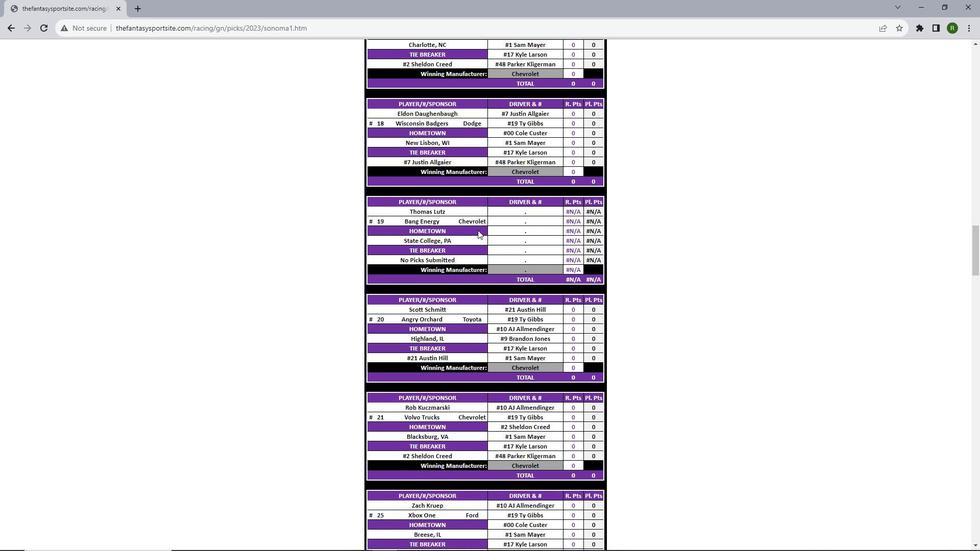 
Action: Mouse scrolled (477, 229) with delta (0, 0)
Screenshot: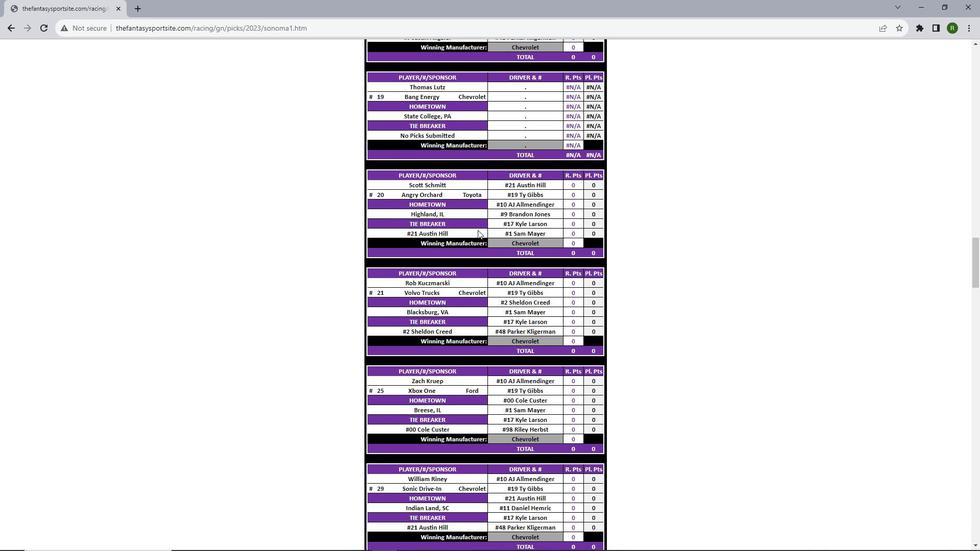 
Action: Mouse scrolled (477, 229) with delta (0, 0)
Screenshot: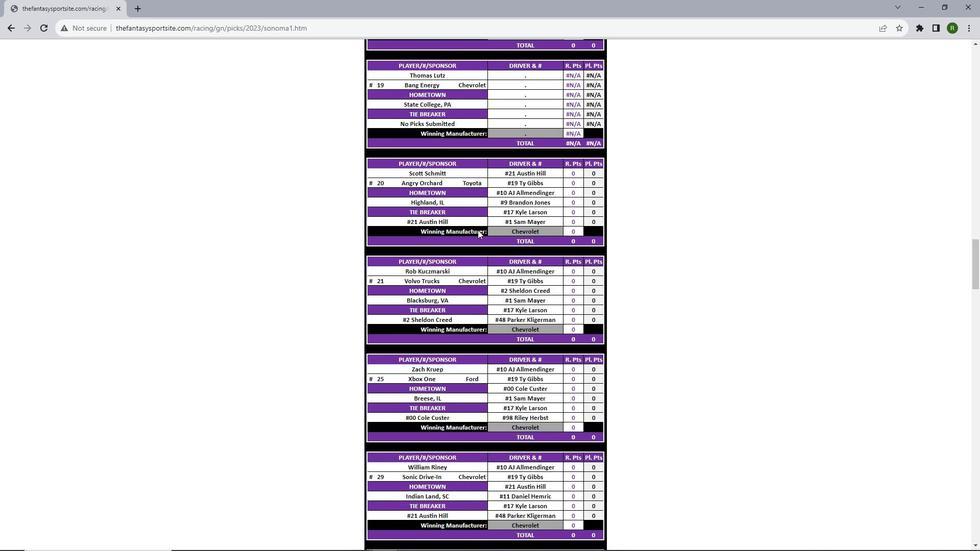 
Action: Mouse scrolled (477, 229) with delta (0, 0)
Screenshot: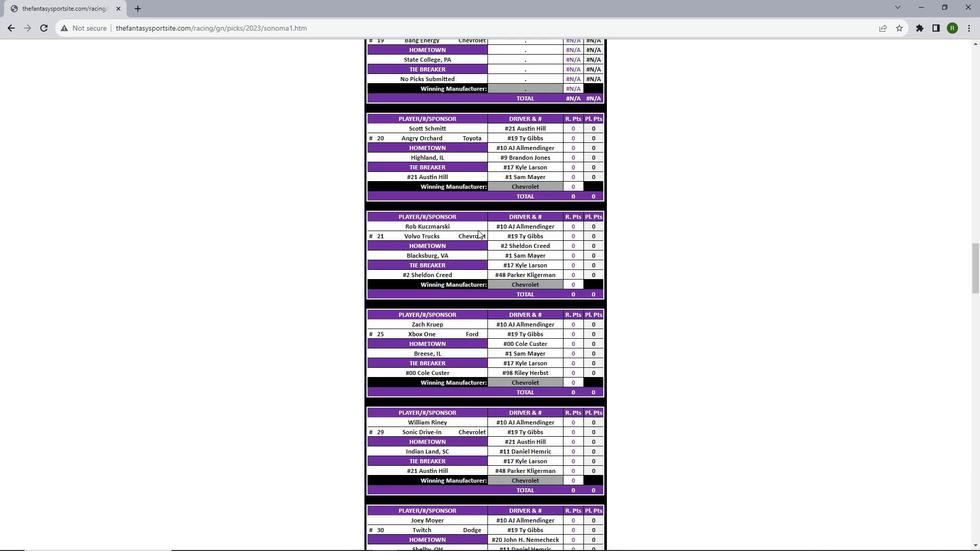 
Action: Mouse scrolled (477, 229) with delta (0, 0)
Screenshot: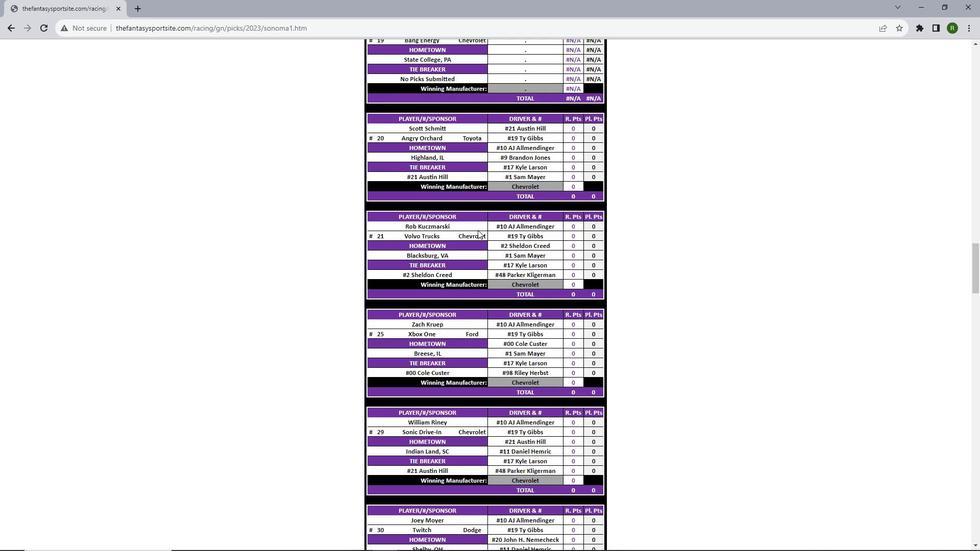 
Action: Mouse scrolled (477, 229) with delta (0, 0)
Screenshot: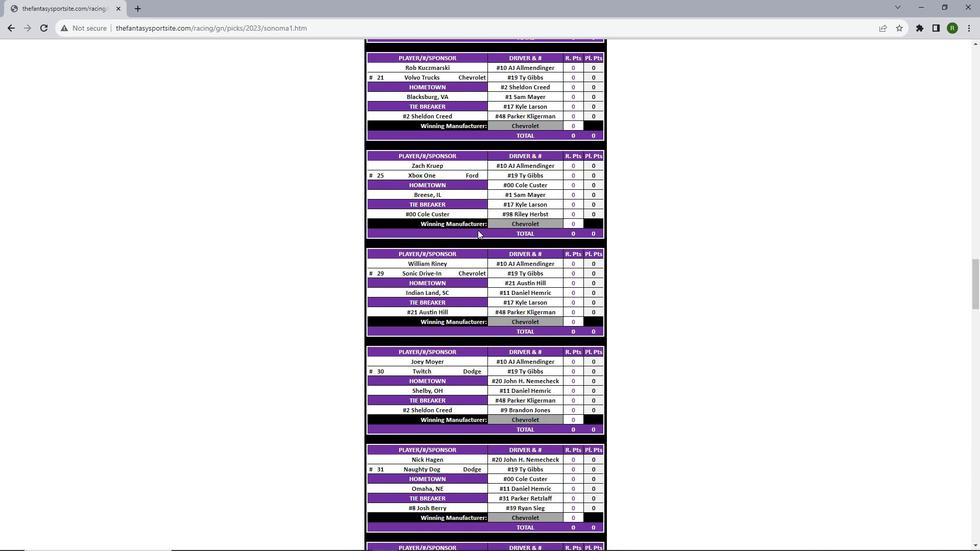 
Action: Mouse scrolled (477, 229) with delta (0, 0)
Screenshot: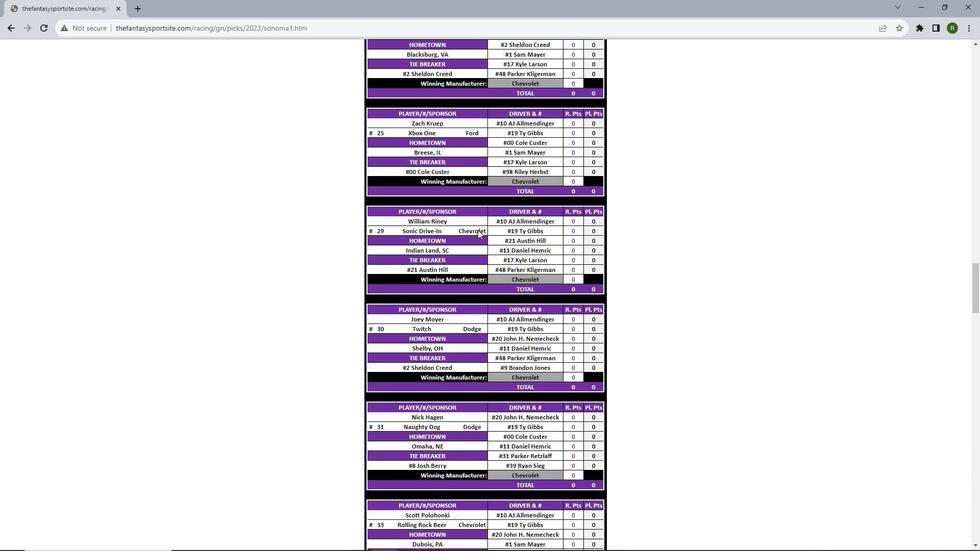 
Action: Mouse scrolled (477, 229) with delta (0, 0)
Screenshot: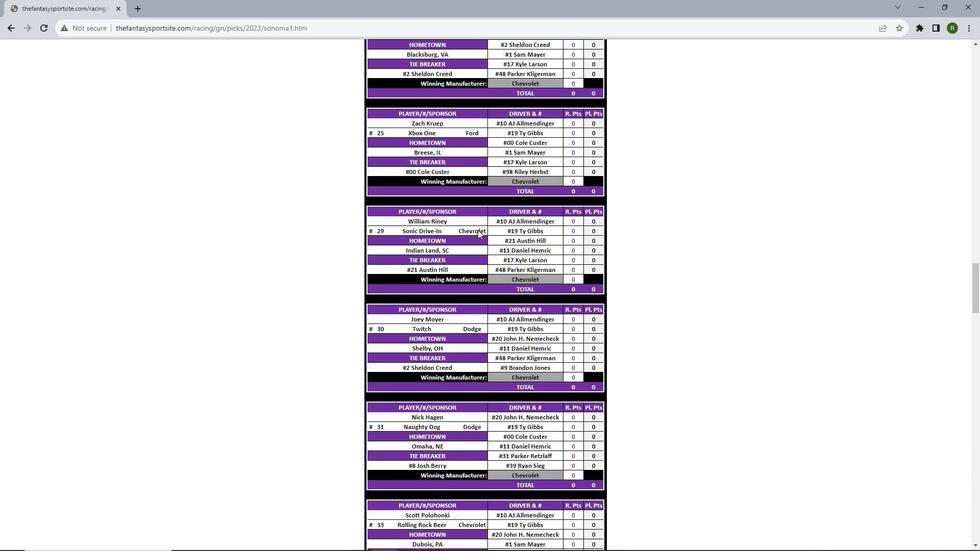 
Action: Mouse scrolled (477, 229) with delta (0, 0)
Screenshot: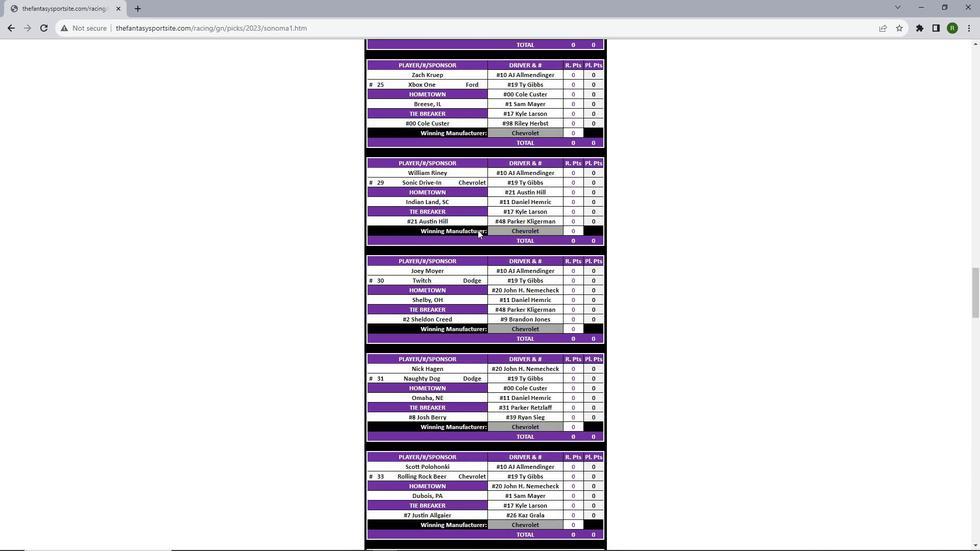 
Action: Mouse scrolled (477, 229) with delta (0, 0)
Screenshot: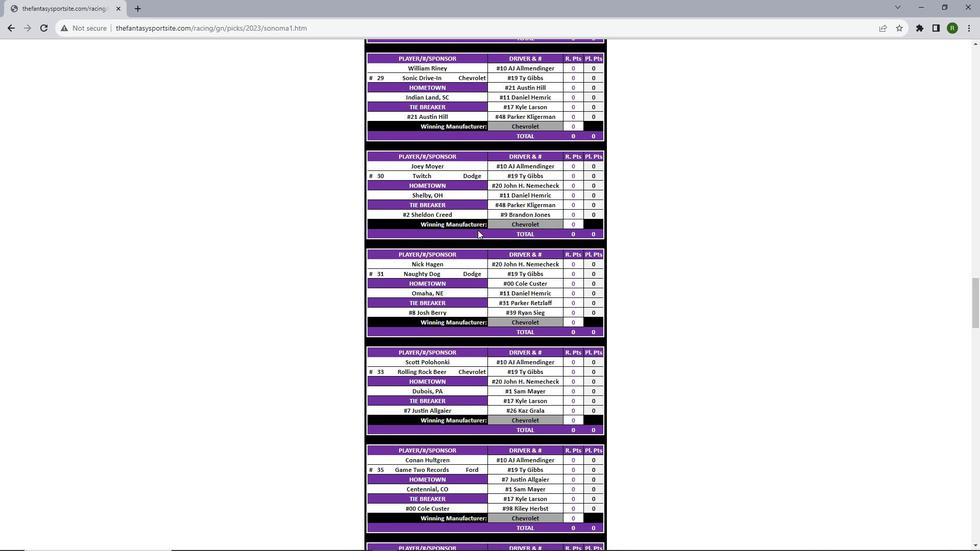 
Action: Mouse scrolled (477, 229) with delta (0, 0)
Screenshot: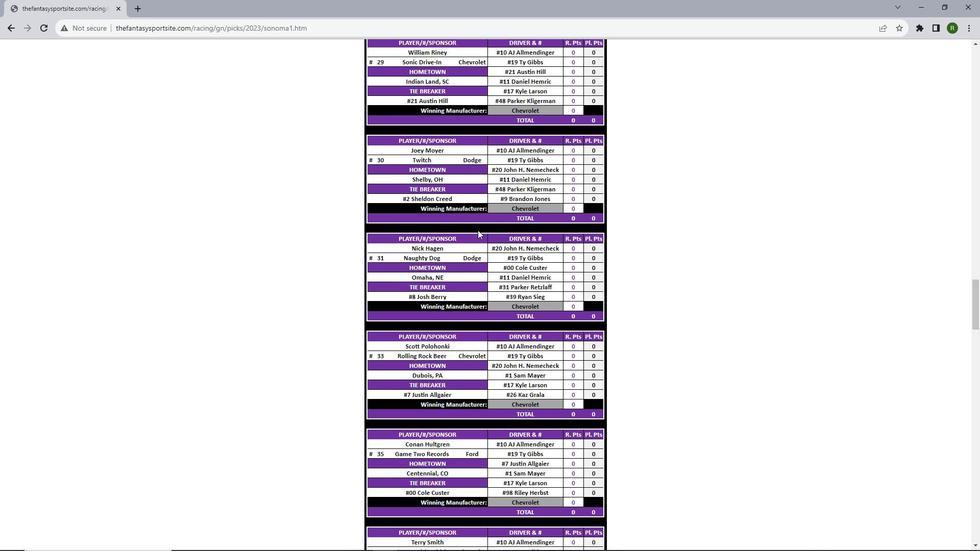 
Action: Mouse scrolled (477, 229) with delta (0, 0)
Screenshot: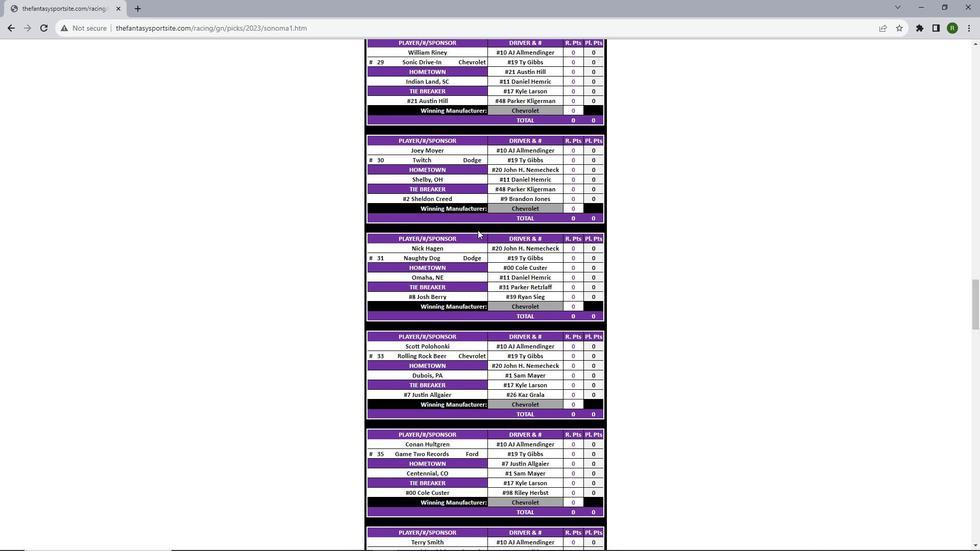 
Action: Mouse scrolled (477, 229) with delta (0, 0)
Screenshot: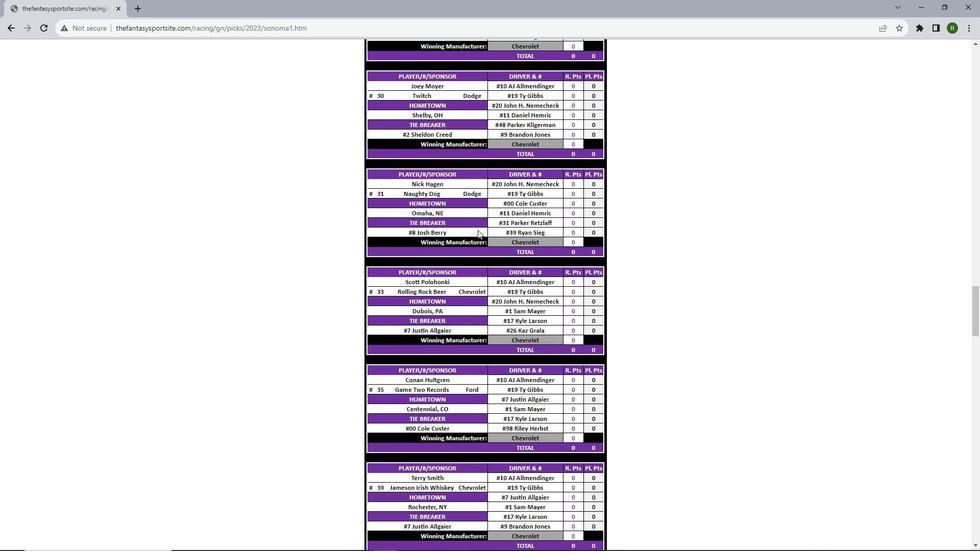 
Action: Mouse scrolled (477, 229) with delta (0, 0)
Screenshot: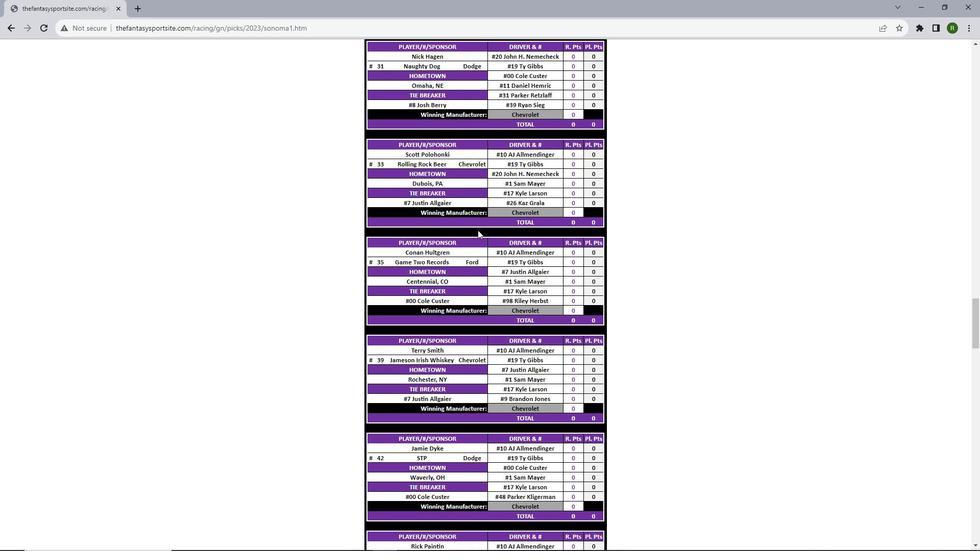 
Action: Mouse scrolled (477, 229) with delta (0, 0)
Screenshot: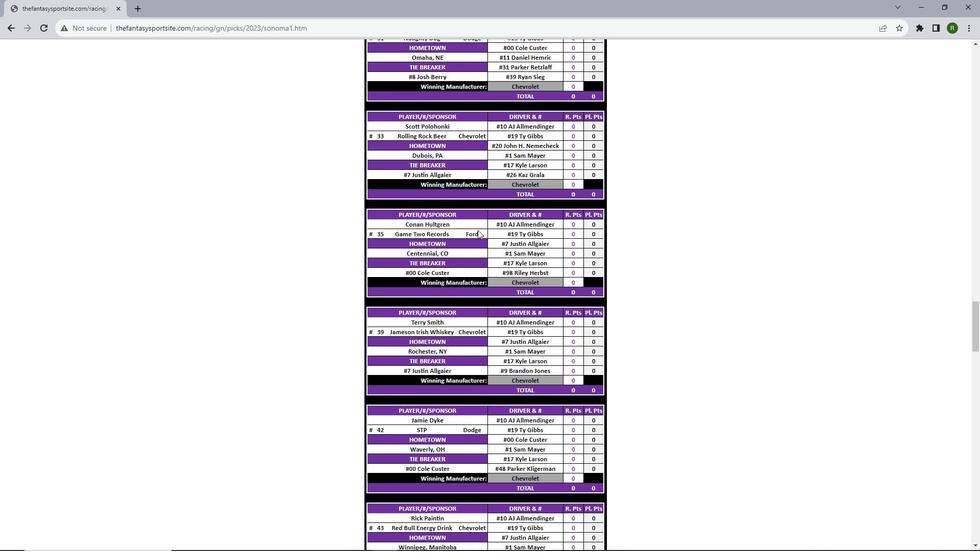 
Action: Mouse scrolled (477, 229) with delta (0, 0)
Screenshot: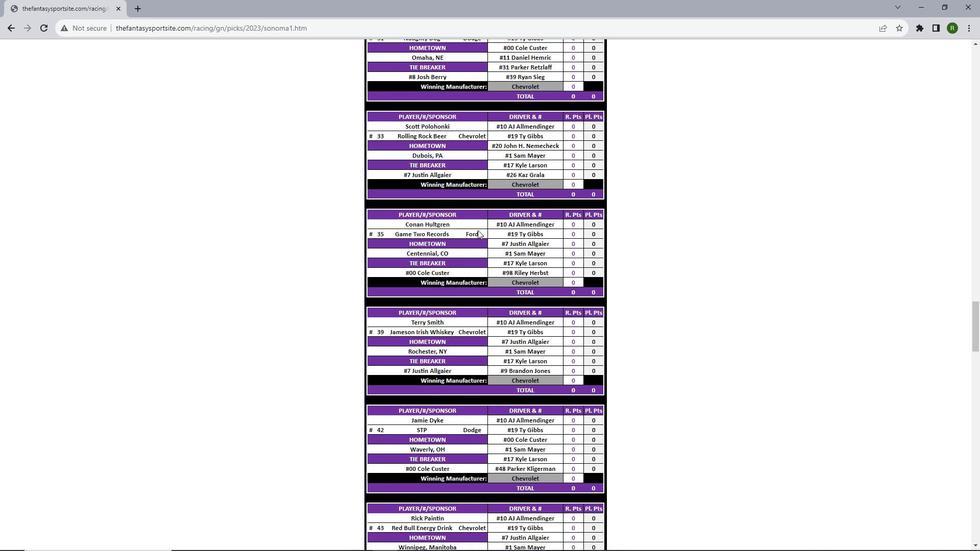
Action: Mouse scrolled (477, 229) with delta (0, 0)
Screenshot: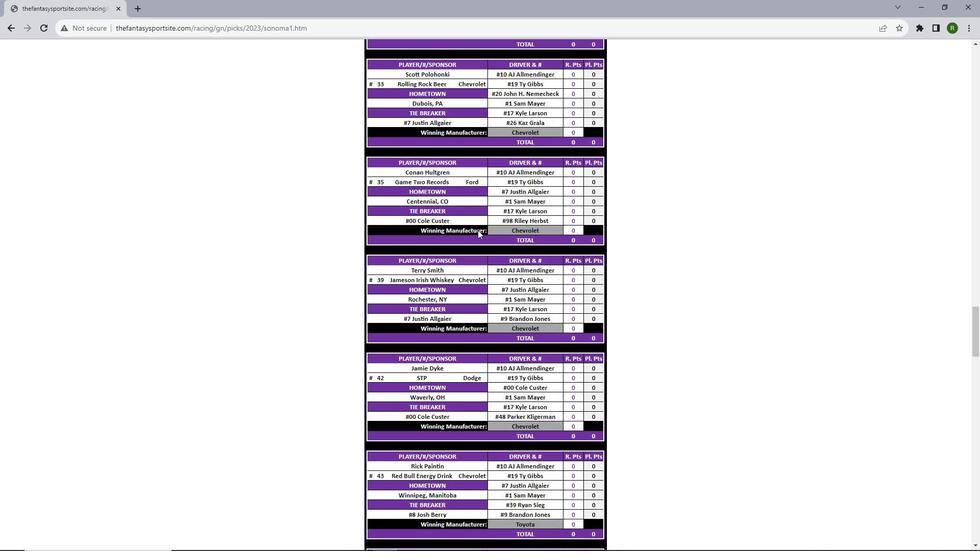 
Action: Mouse scrolled (477, 229) with delta (0, 0)
Screenshot: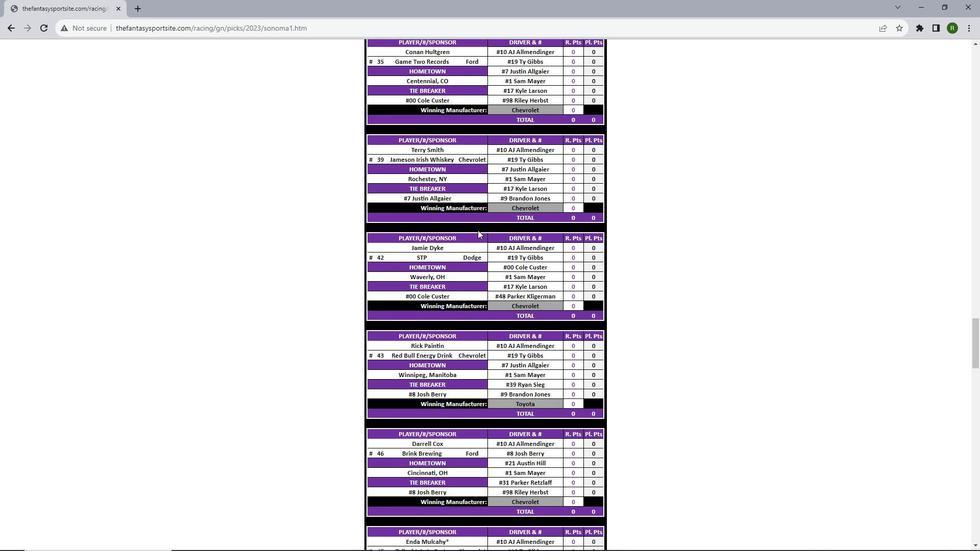 
Action: Mouse scrolled (477, 229) with delta (0, 0)
Screenshot: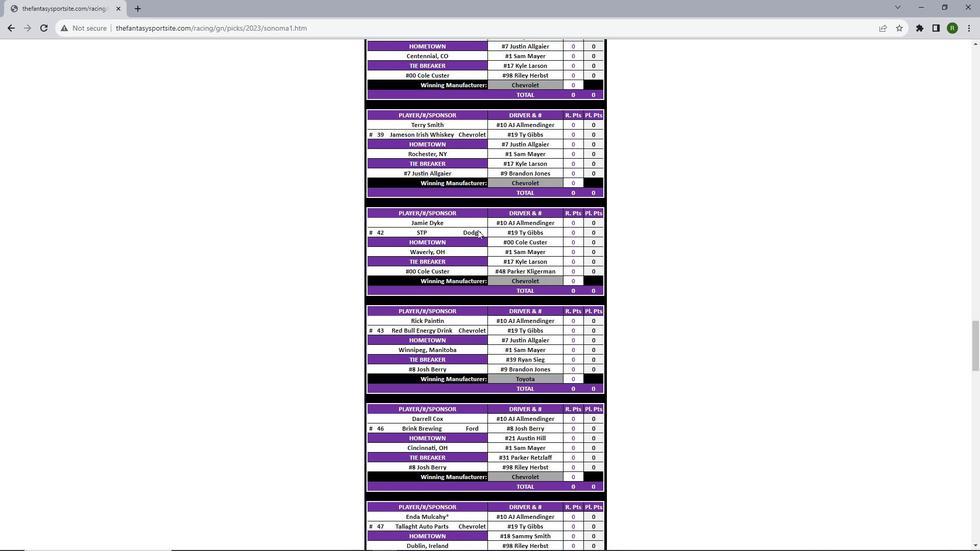 
Action: Mouse scrolled (477, 229) with delta (0, 0)
Screenshot: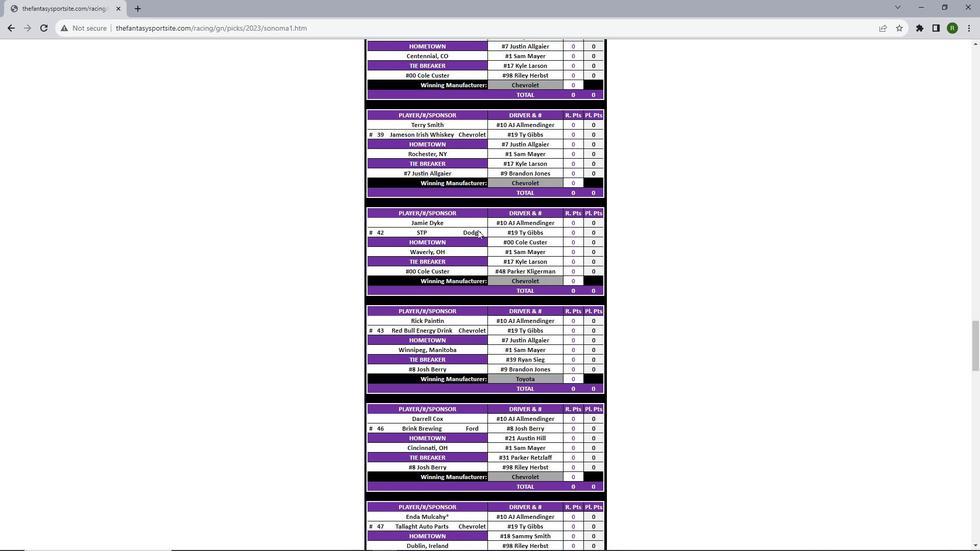 
Action: Mouse scrolled (477, 229) with delta (0, 0)
Screenshot: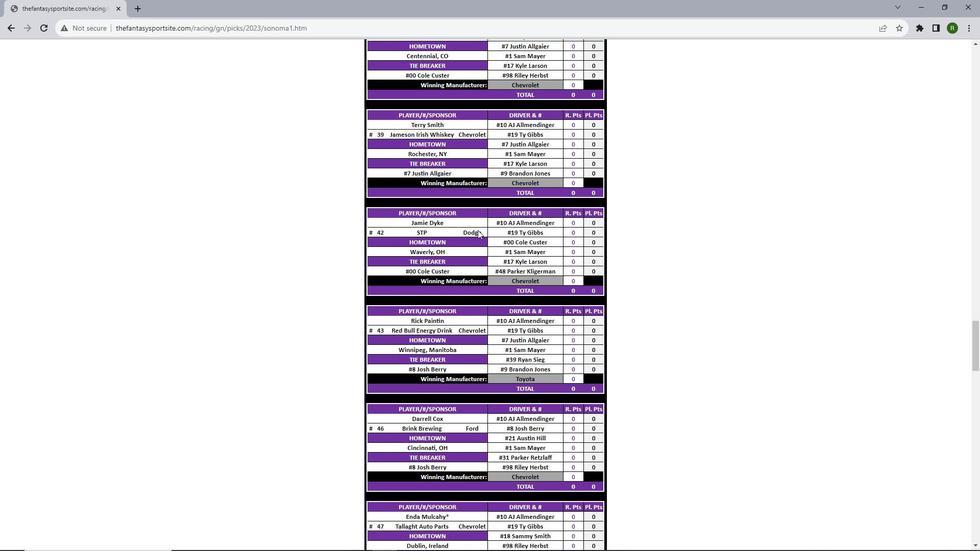 
Action: Mouse scrolled (477, 229) with delta (0, 0)
Screenshot: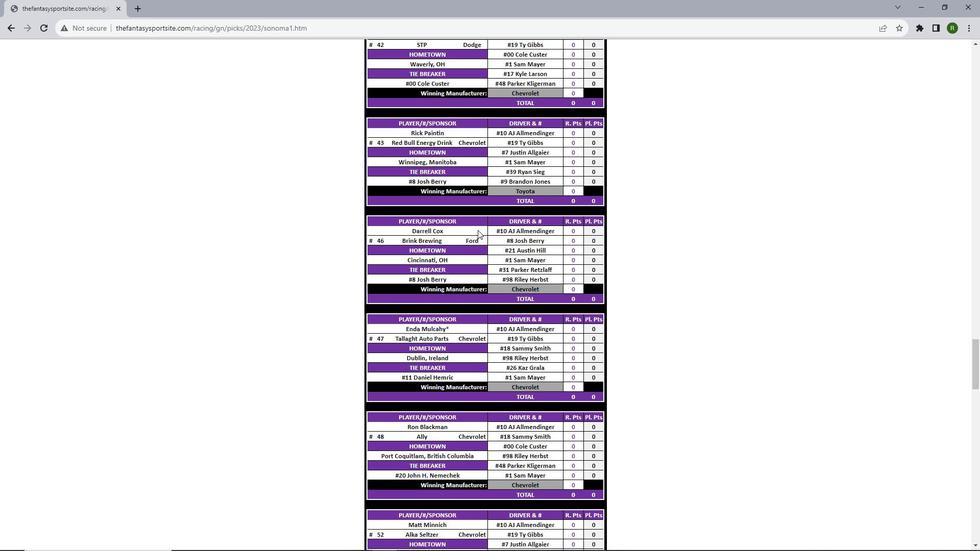 
Action: Mouse scrolled (477, 229) with delta (0, 0)
Screenshot: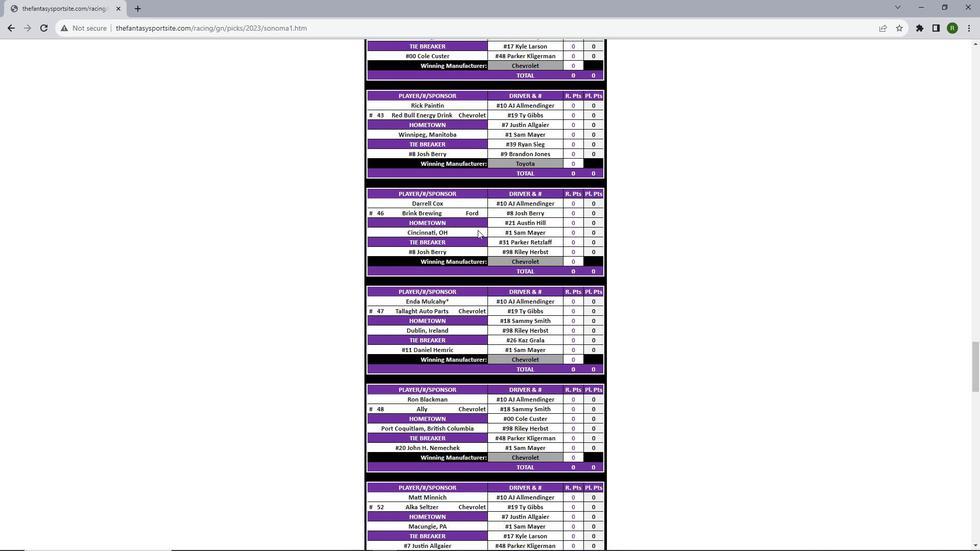 
Action: Mouse scrolled (477, 229) with delta (0, 0)
Screenshot: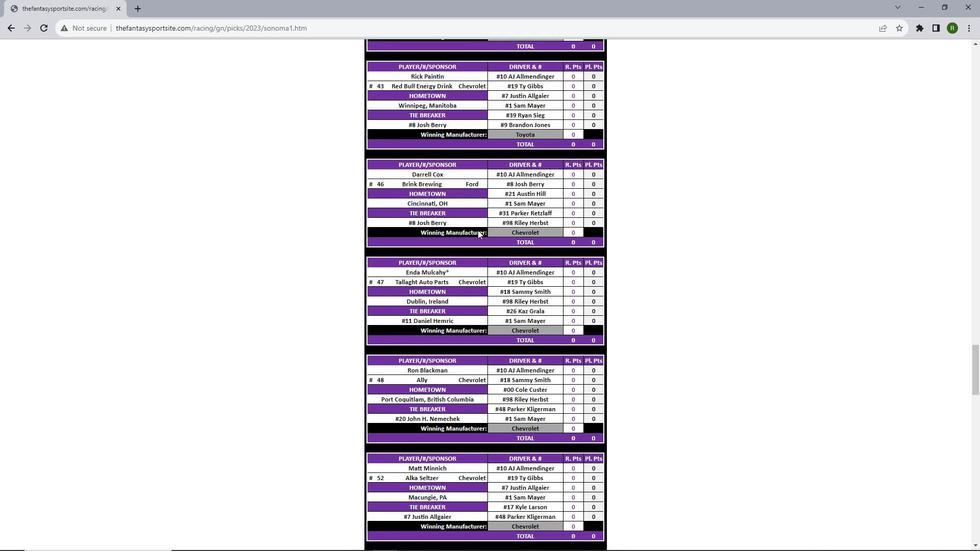 
Action: Mouse scrolled (477, 229) with delta (0, 0)
Screenshot: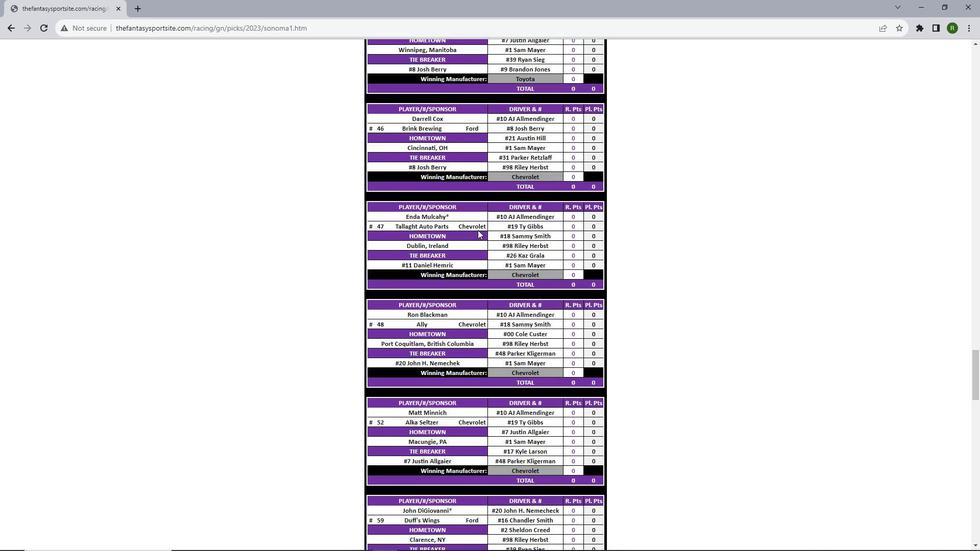 
Action: Mouse scrolled (477, 229) with delta (0, 0)
Screenshot: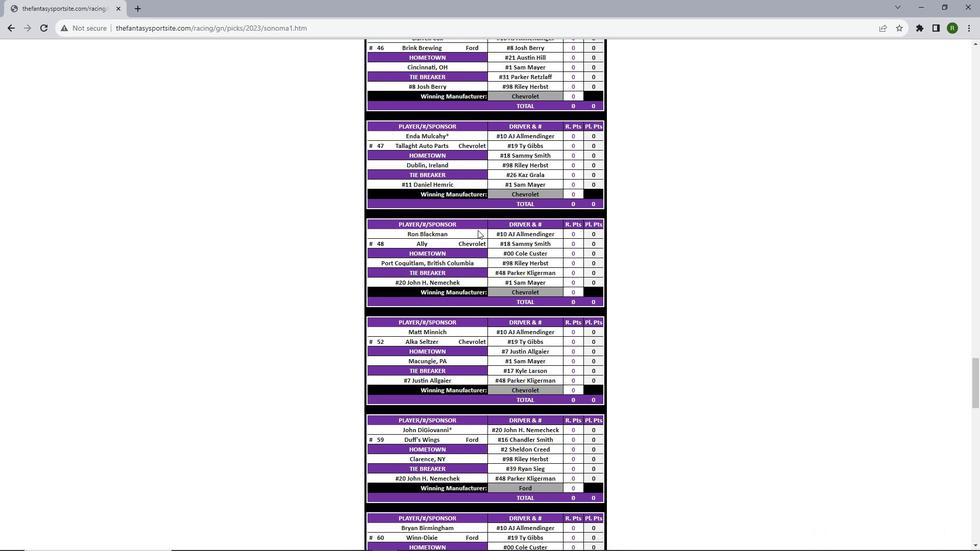 
Action: Mouse scrolled (477, 229) with delta (0, 0)
Screenshot: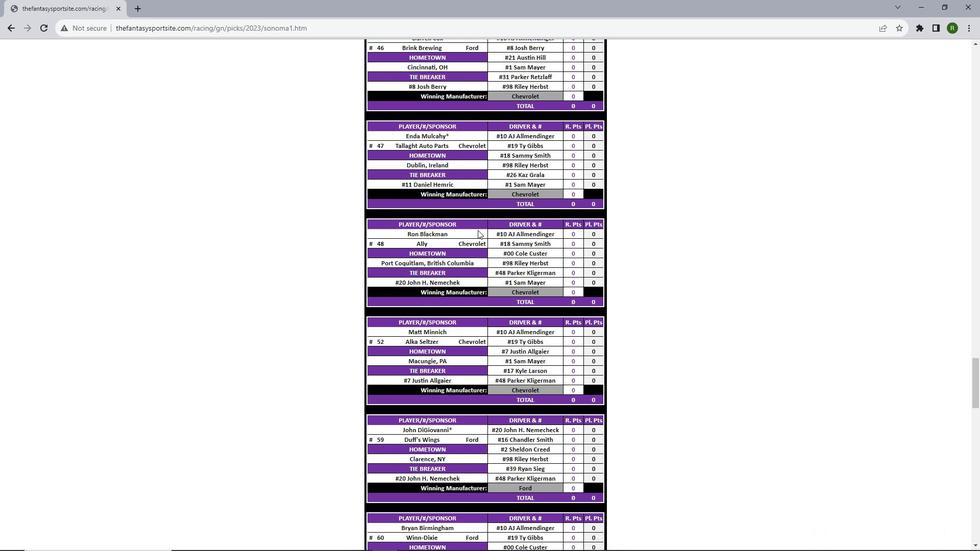 
Action: Mouse scrolled (477, 229) with delta (0, 0)
Screenshot: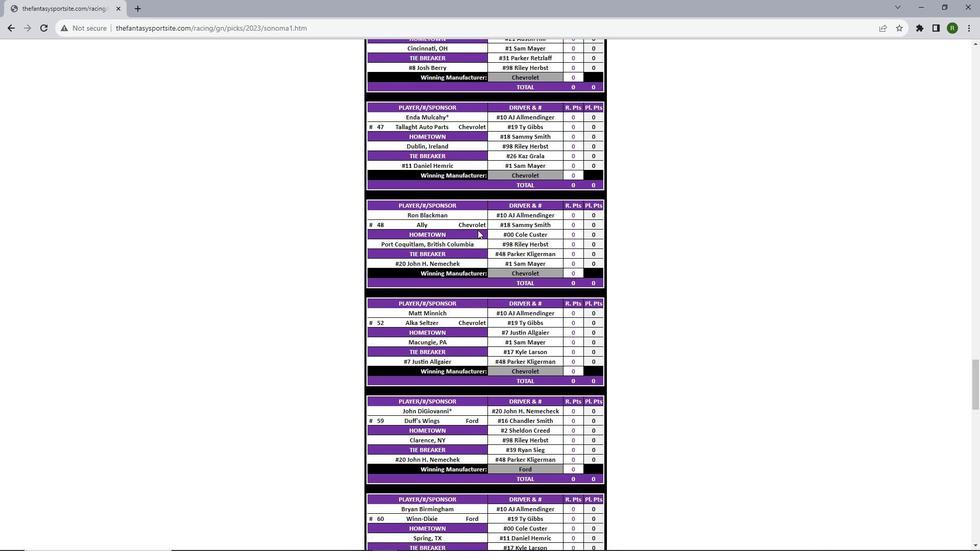 
Action: Mouse scrolled (477, 229) with delta (0, 0)
Screenshot: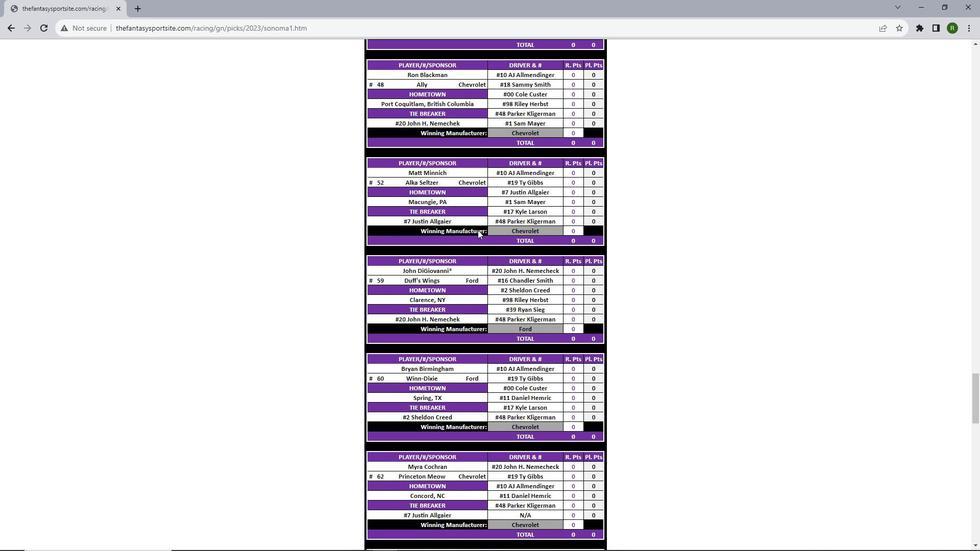 
Action: Mouse scrolled (477, 229) with delta (0, 0)
Screenshot: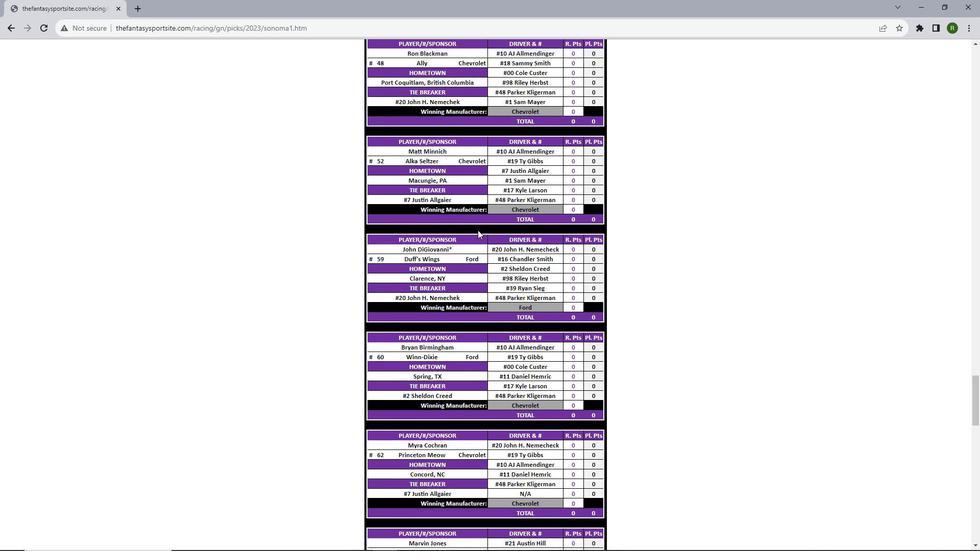 
Action: Mouse scrolled (477, 229) with delta (0, 0)
Screenshot: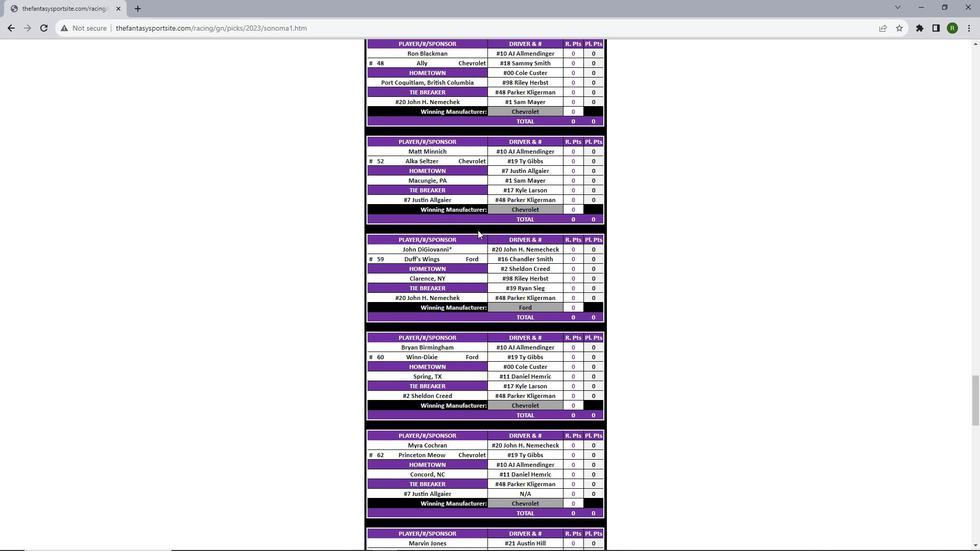 
Action: Mouse scrolled (477, 229) with delta (0, 0)
Screenshot: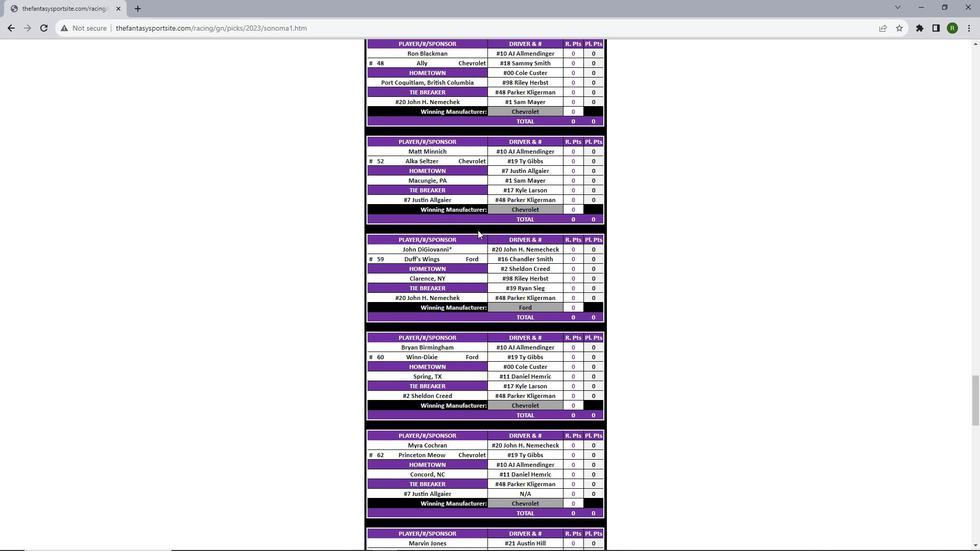 
Action: Mouse scrolled (477, 229) with delta (0, 0)
Screenshot: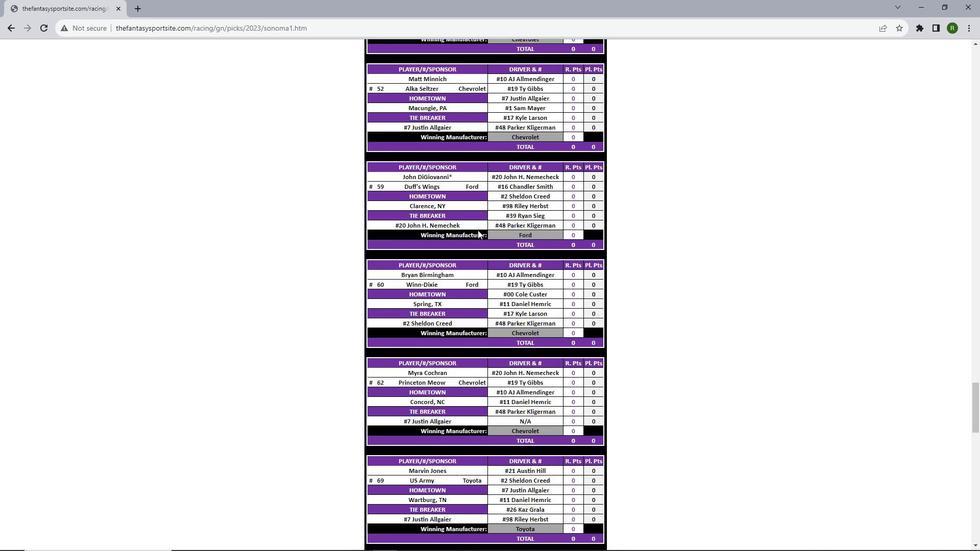 
Action: Mouse scrolled (477, 229) with delta (0, 0)
Screenshot: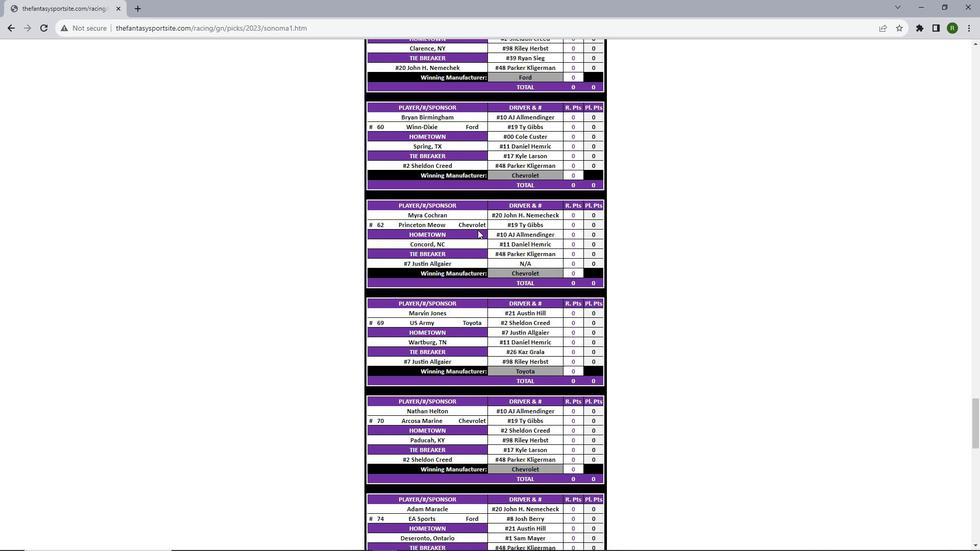 
Action: Mouse scrolled (477, 229) with delta (0, 0)
Screenshot: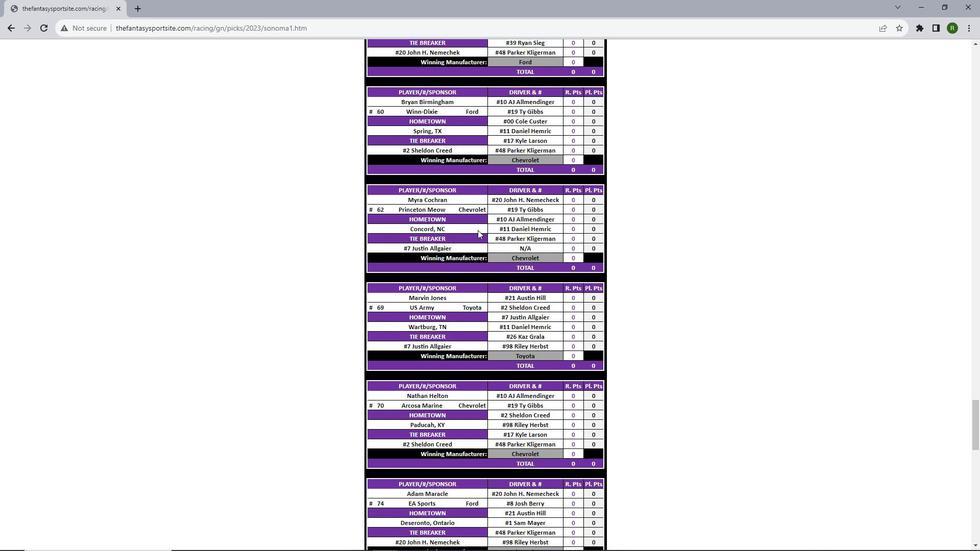 
Action: Mouse scrolled (477, 229) with delta (0, 0)
Screenshot: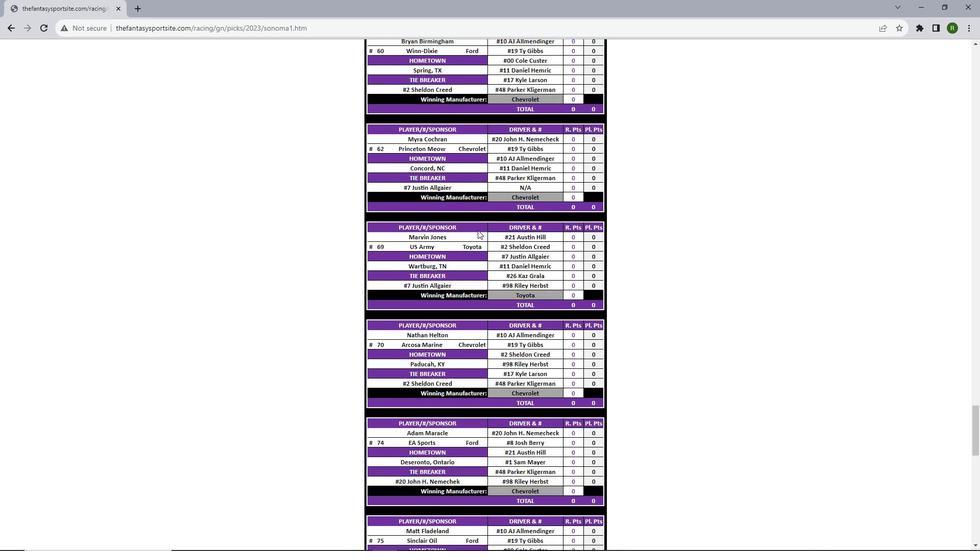 
Action: Mouse scrolled (477, 229) with delta (0, 0)
Screenshot: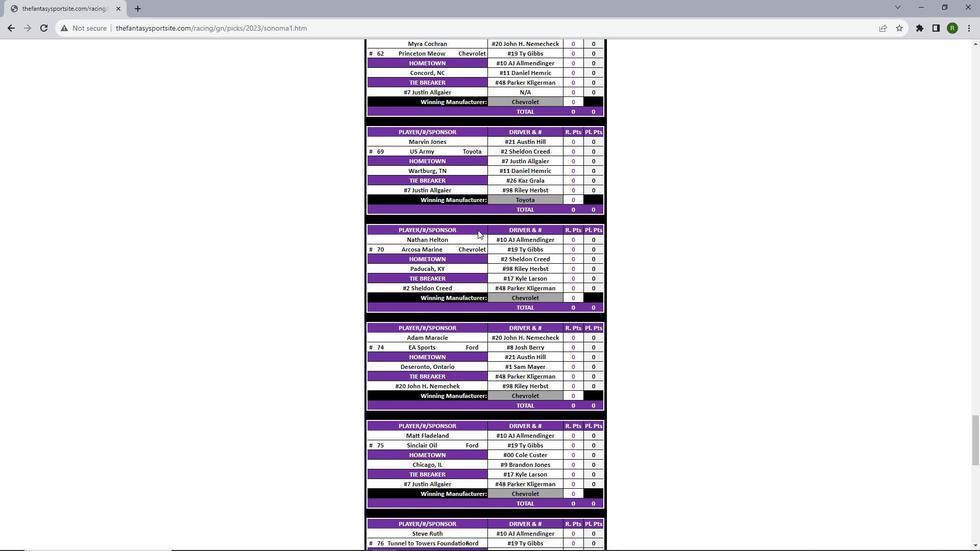 
Action: Mouse scrolled (477, 229) with delta (0, 0)
Screenshot: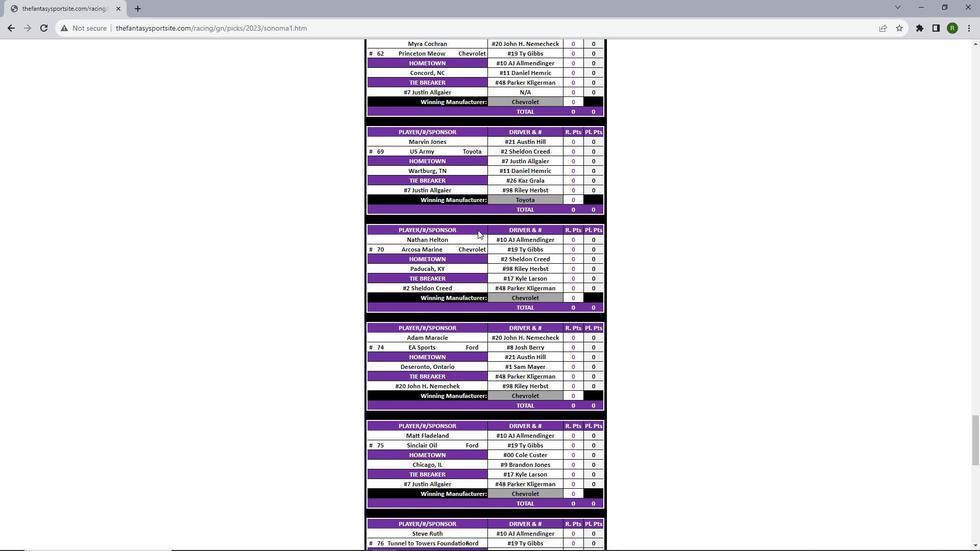 
Action: Mouse scrolled (477, 229) with delta (0, 0)
Screenshot: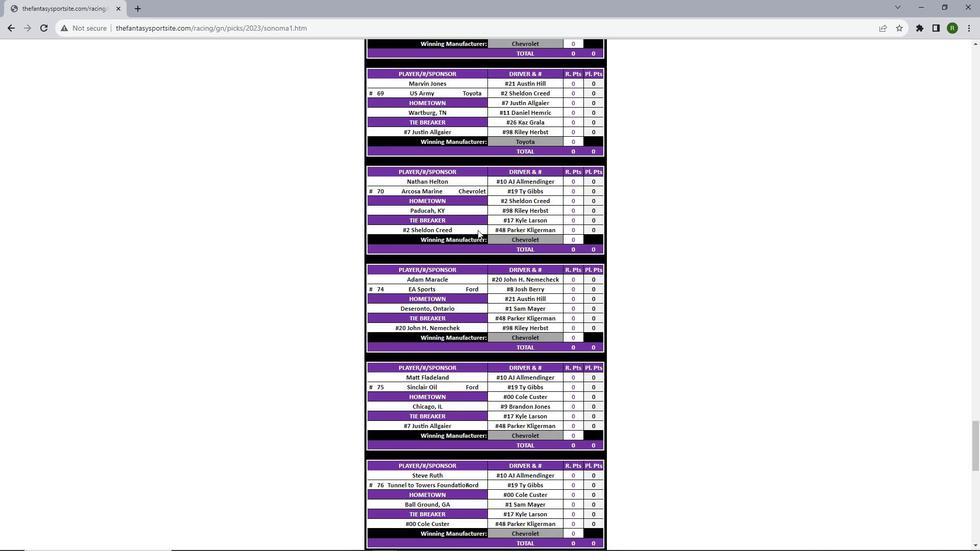 
Action: Mouse scrolled (477, 229) with delta (0, 0)
Screenshot: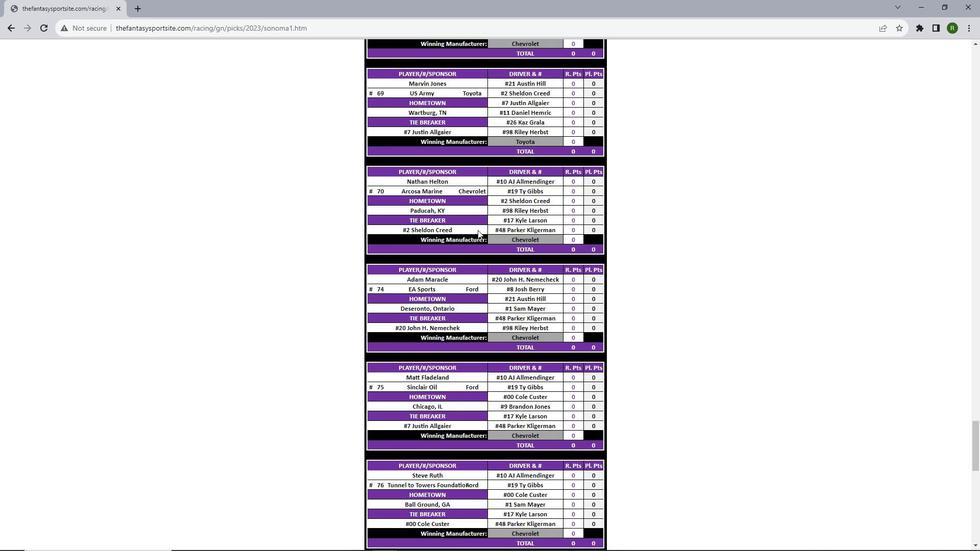 
Action: Mouse scrolled (477, 229) with delta (0, 0)
Screenshot: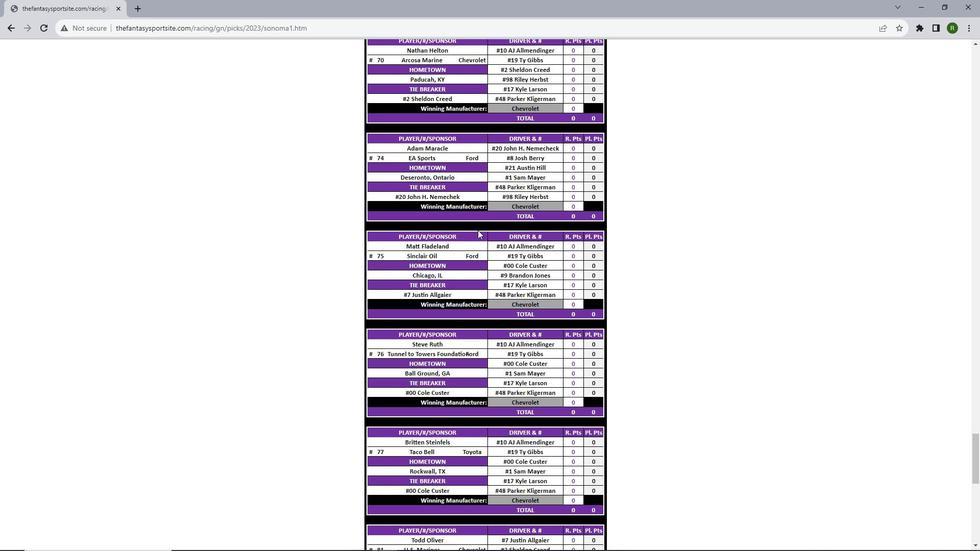 
Action: Mouse scrolled (477, 229) with delta (0, 0)
Screenshot: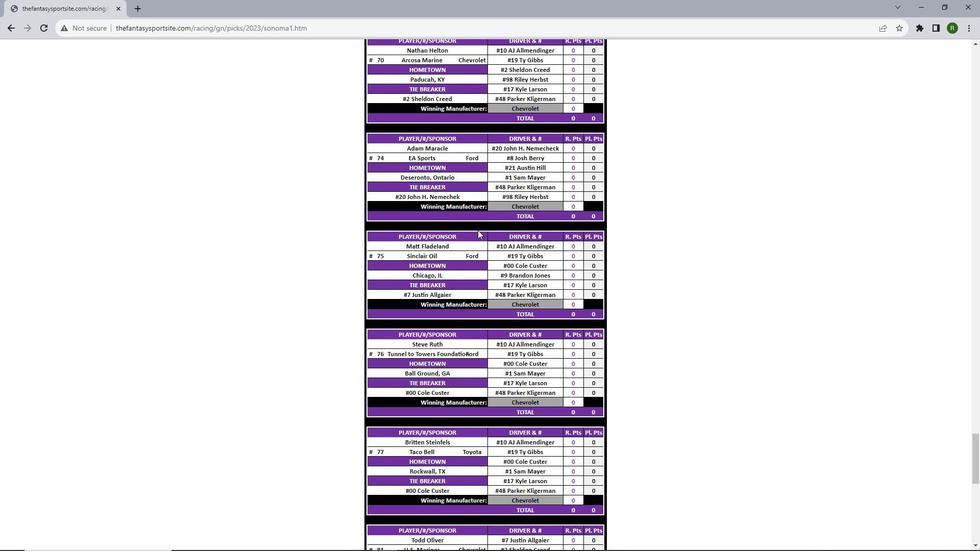 
Action: Mouse scrolled (477, 229) with delta (0, 0)
Screenshot: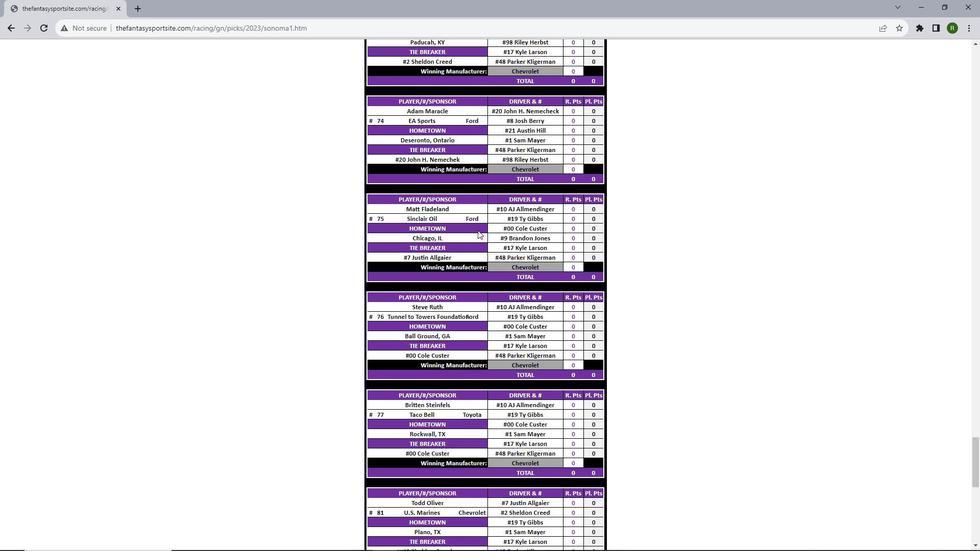 
Action: Mouse scrolled (477, 229) with delta (0, 0)
Screenshot: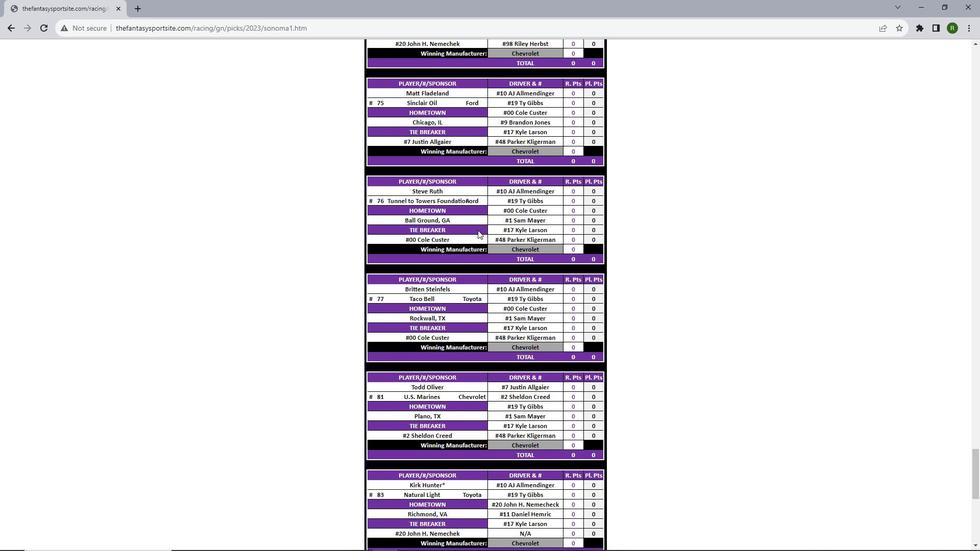 
Action: Mouse scrolled (477, 229) with delta (0, 0)
Screenshot: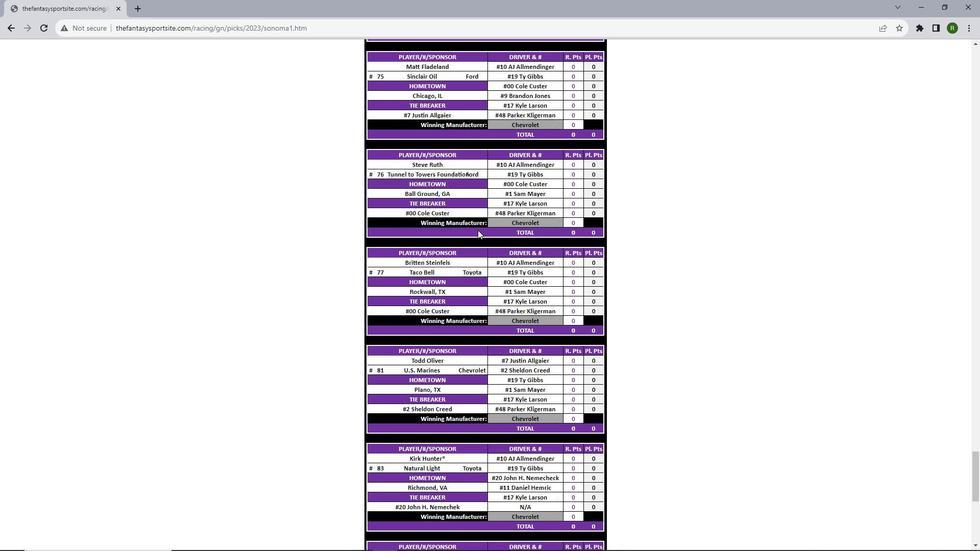 
Action: Mouse scrolled (477, 229) with delta (0, 0)
Screenshot: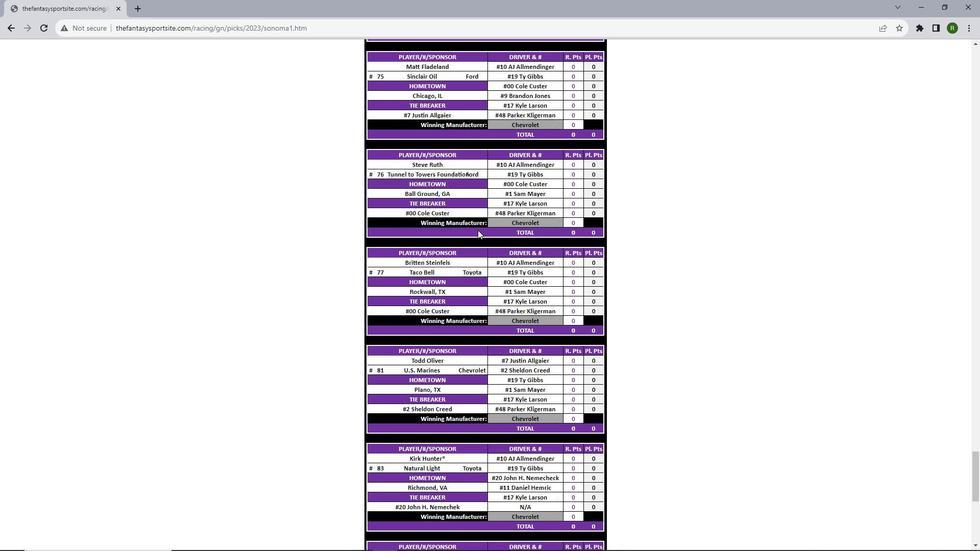 
Action: Mouse scrolled (477, 229) with delta (0, 0)
Screenshot: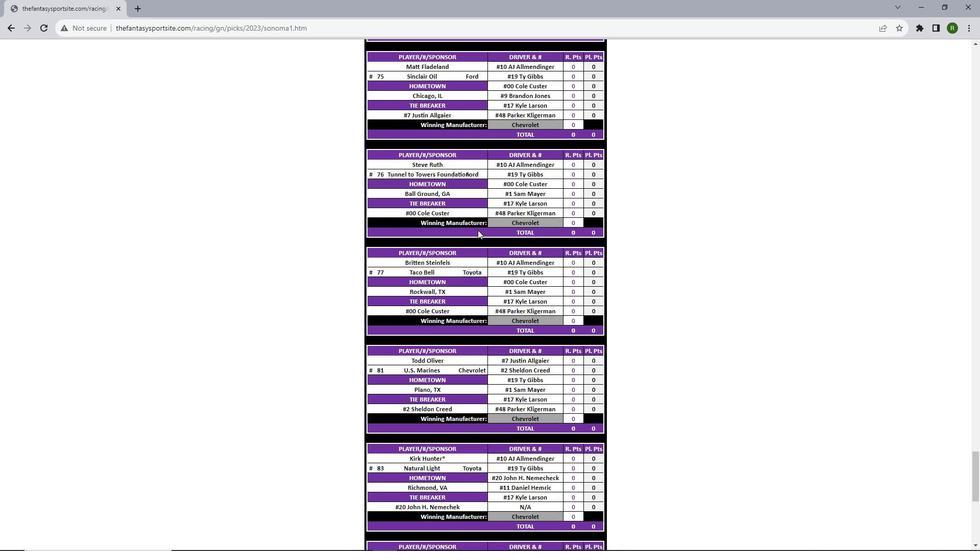 
Action: Mouse scrolled (477, 229) with delta (0, 0)
Screenshot: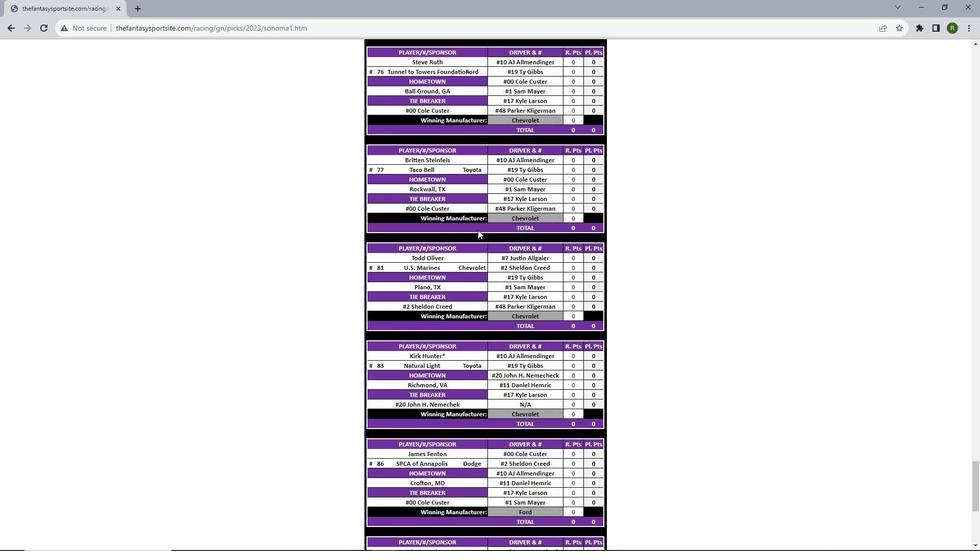
Action: Mouse scrolled (477, 229) with delta (0, 0)
Screenshot: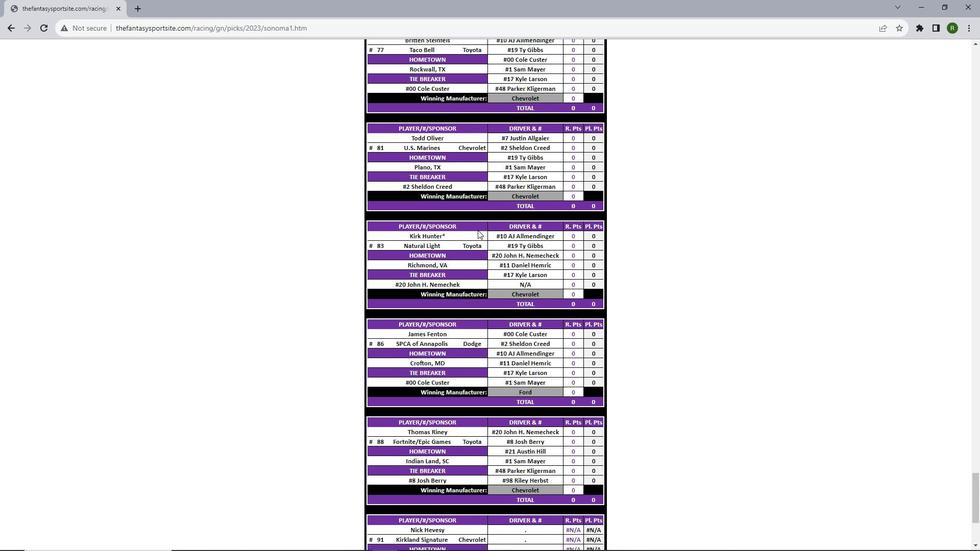 
Action: Mouse scrolled (477, 229) with delta (0, 0)
Screenshot: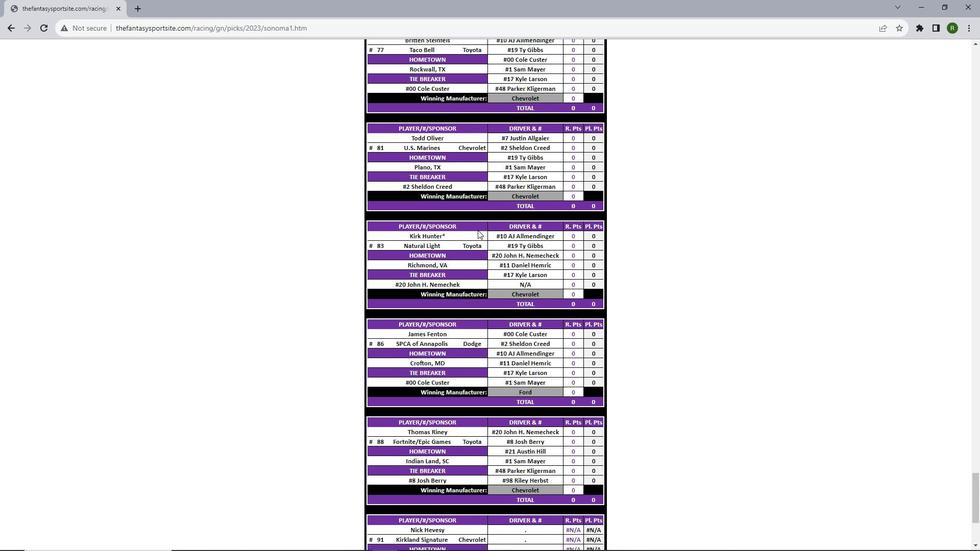 
Action: Mouse scrolled (477, 229) with delta (0, 0)
Screenshot: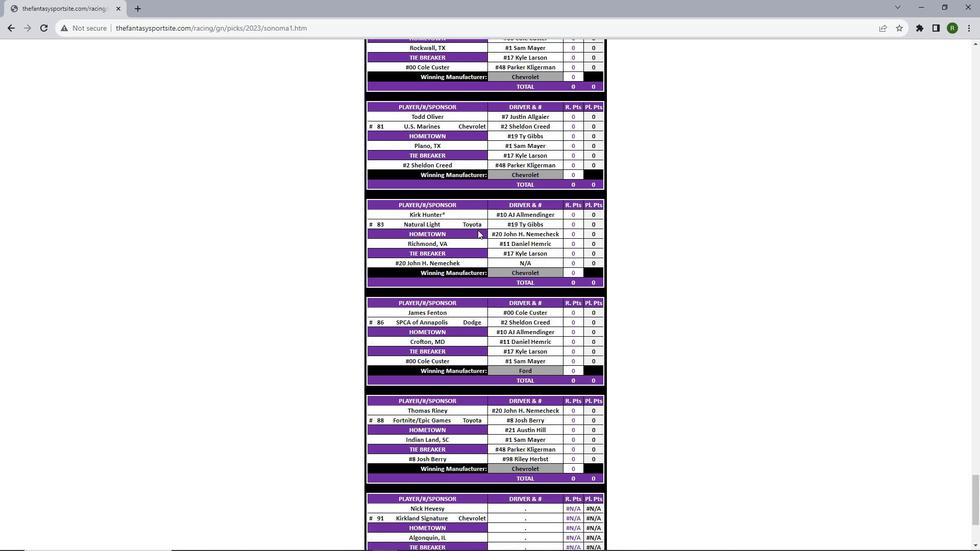 
Action: Mouse scrolled (477, 229) with delta (0, 0)
Screenshot: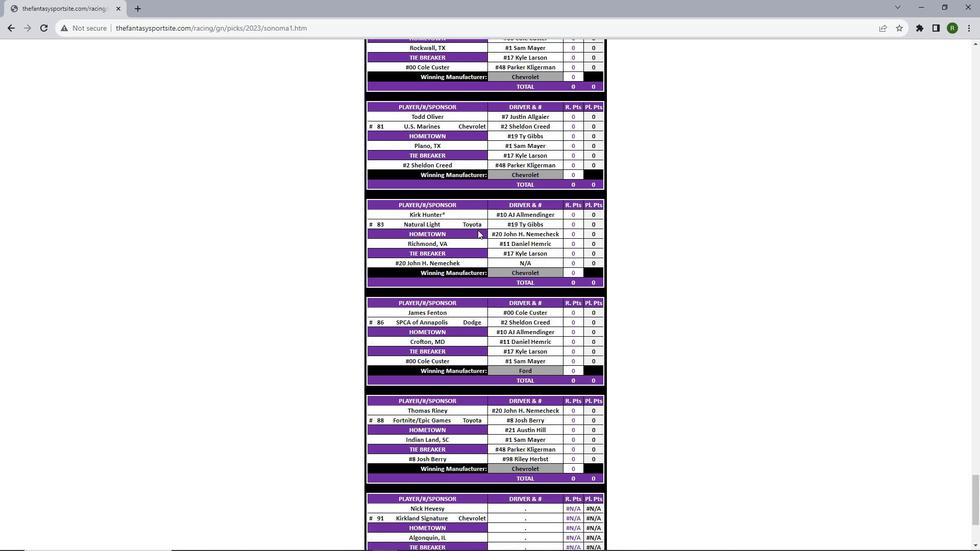 
Action: Mouse scrolled (477, 229) with delta (0, 0)
Screenshot: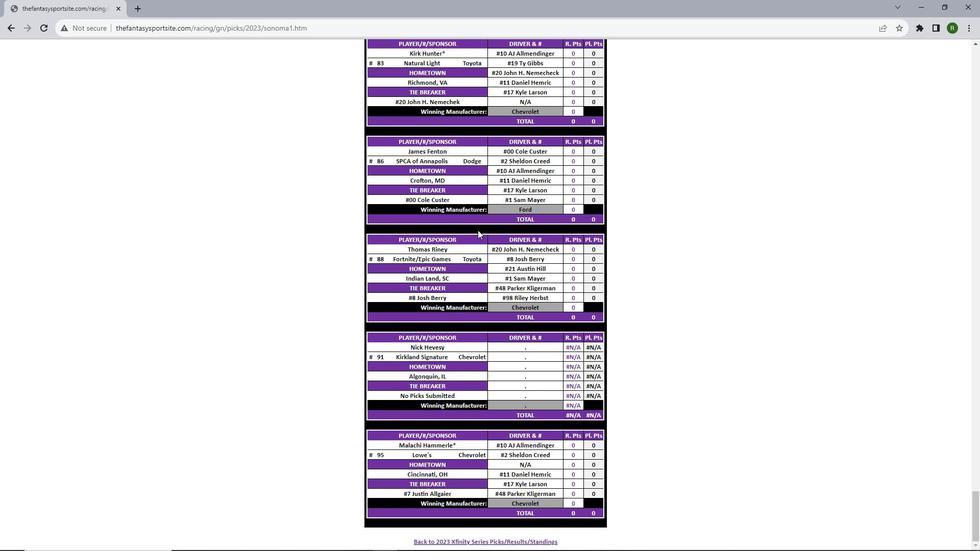 
Action: Mouse scrolled (477, 229) with delta (0, 0)
Screenshot: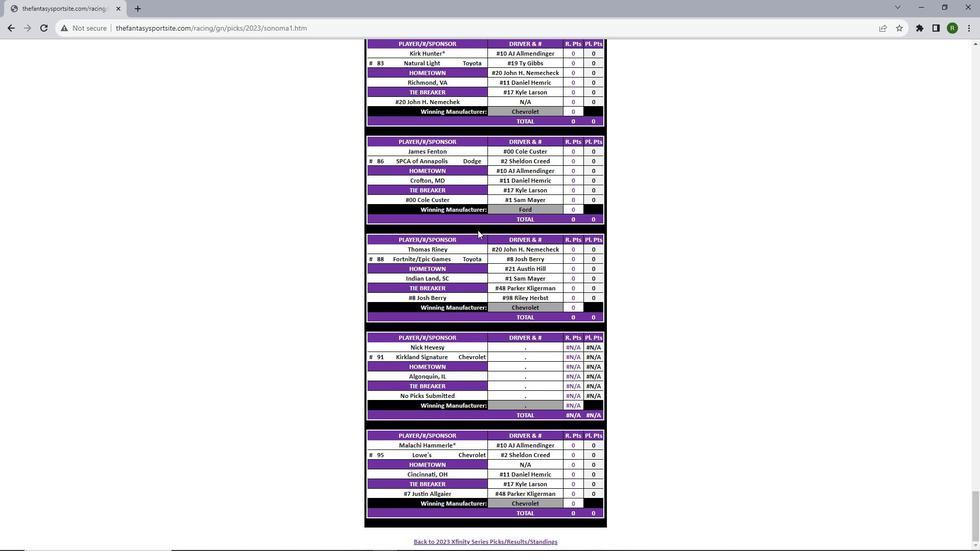
Action: Mouse scrolled (477, 229) with delta (0, 0)
Screenshot: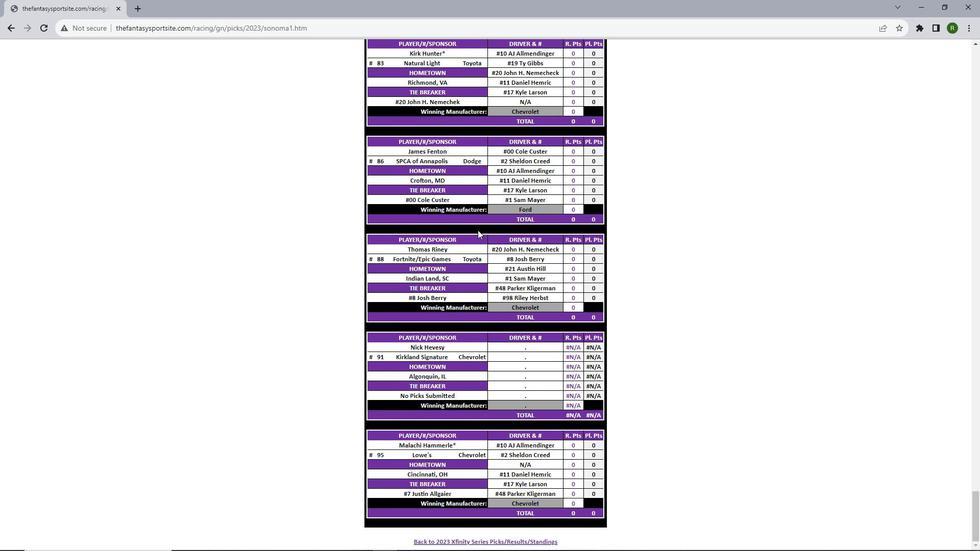 
Action: Mouse scrolled (477, 229) with delta (0, 0)
Screenshot: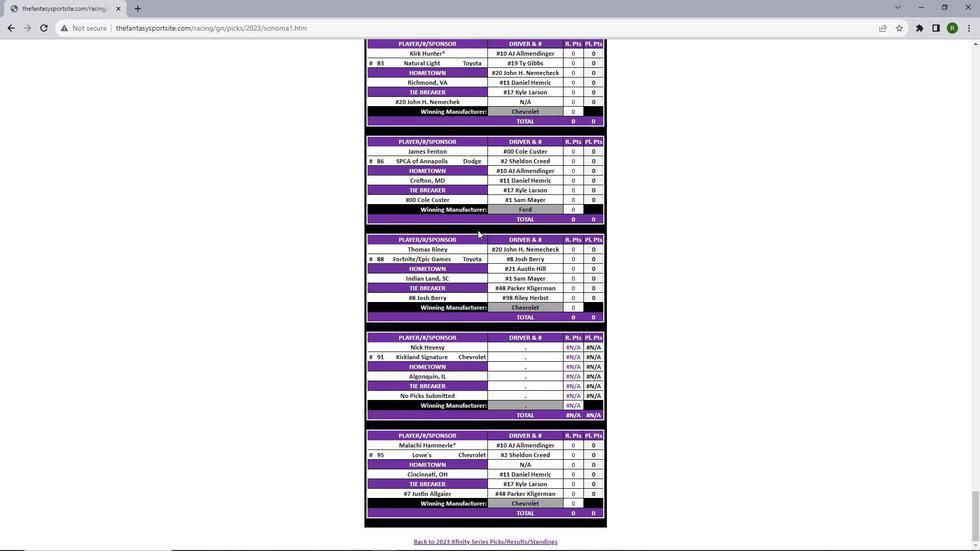 
Action: Mouse scrolled (477, 229) with delta (0, 0)
Screenshot: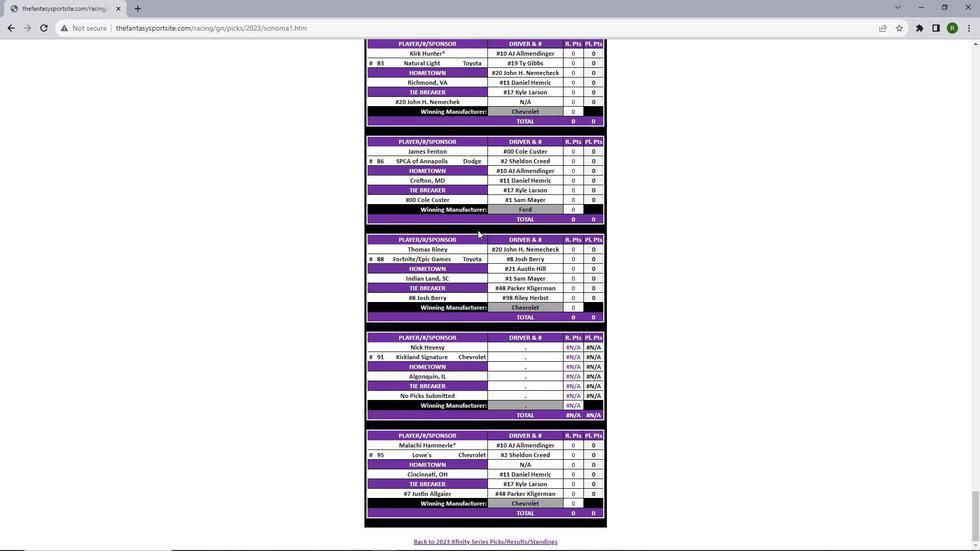 
